 Task: Search one way flight ticket for 5 adults, 2 children, 1 infant in seat and 1 infant on lap in economy from San Angelo: San Angelo Regional Airport (mathis Field) to Jackson: Jackson Hole Airport on 5-2-2023. Choice of flights is Delta. Number of bags: 2 checked bags. Price is upto 107000. Outbound departure time preference is 15:45.
Action: Mouse moved to (367, 152)
Screenshot: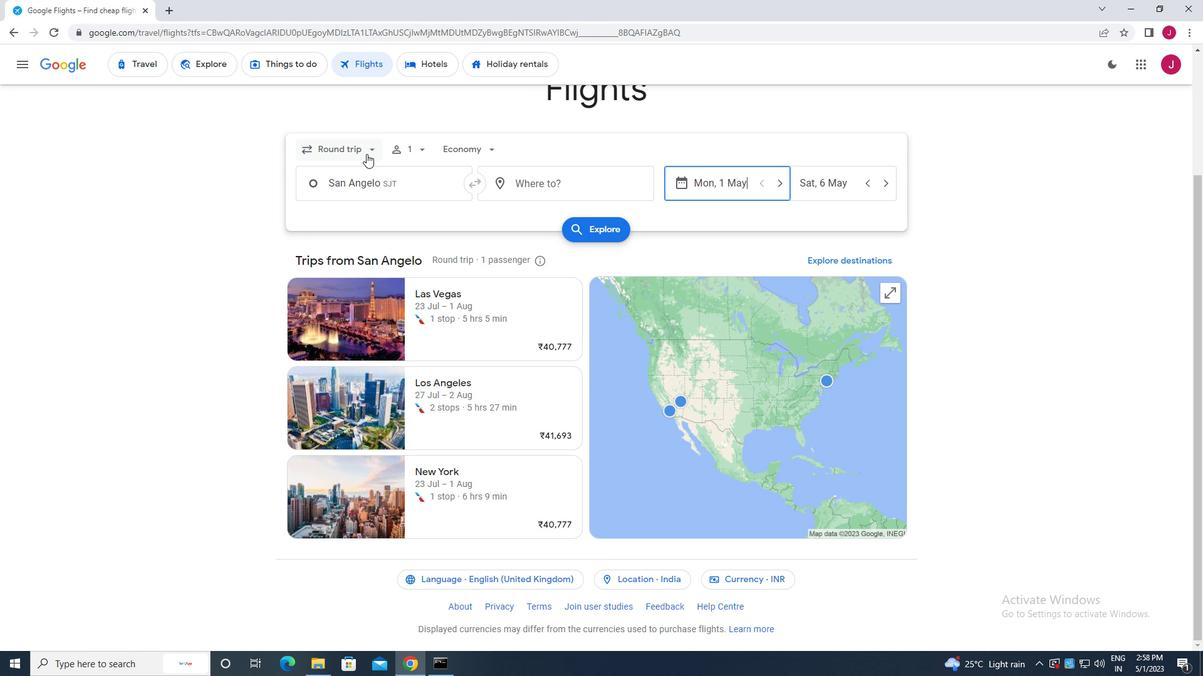 
Action: Mouse pressed left at (367, 152)
Screenshot: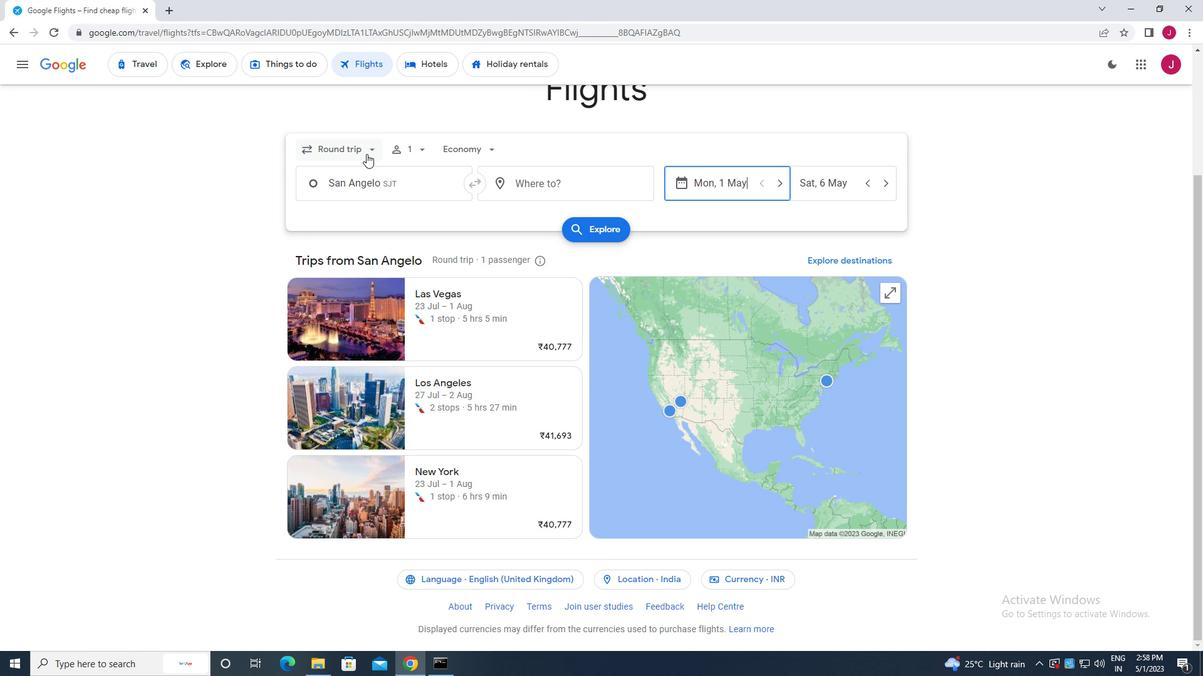 
Action: Mouse moved to (365, 206)
Screenshot: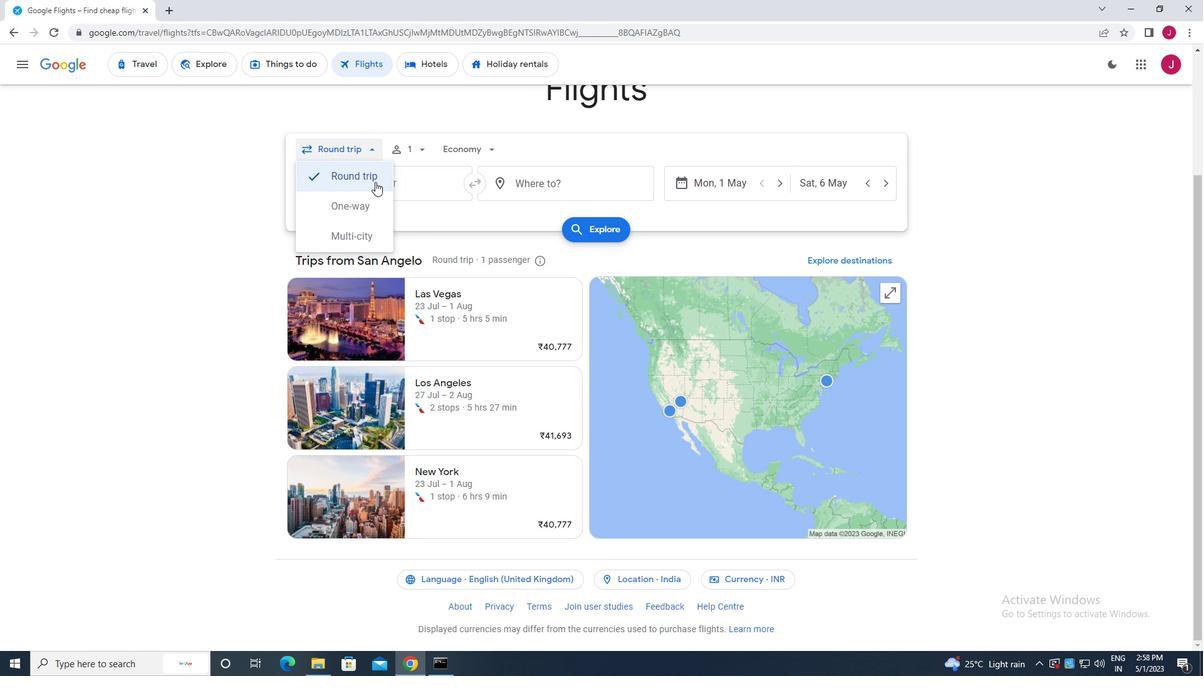 
Action: Mouse pressed left at (365, 206)
Screenshot: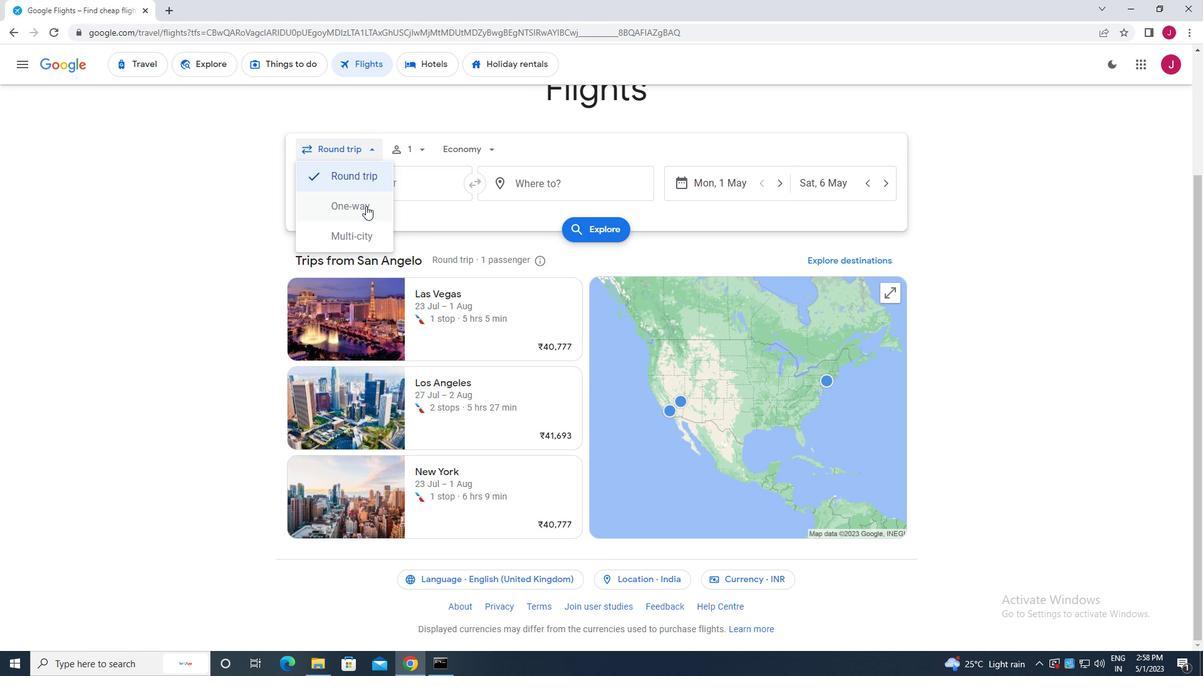 
Action: Mouse moved to (412, 149)
Screenshot: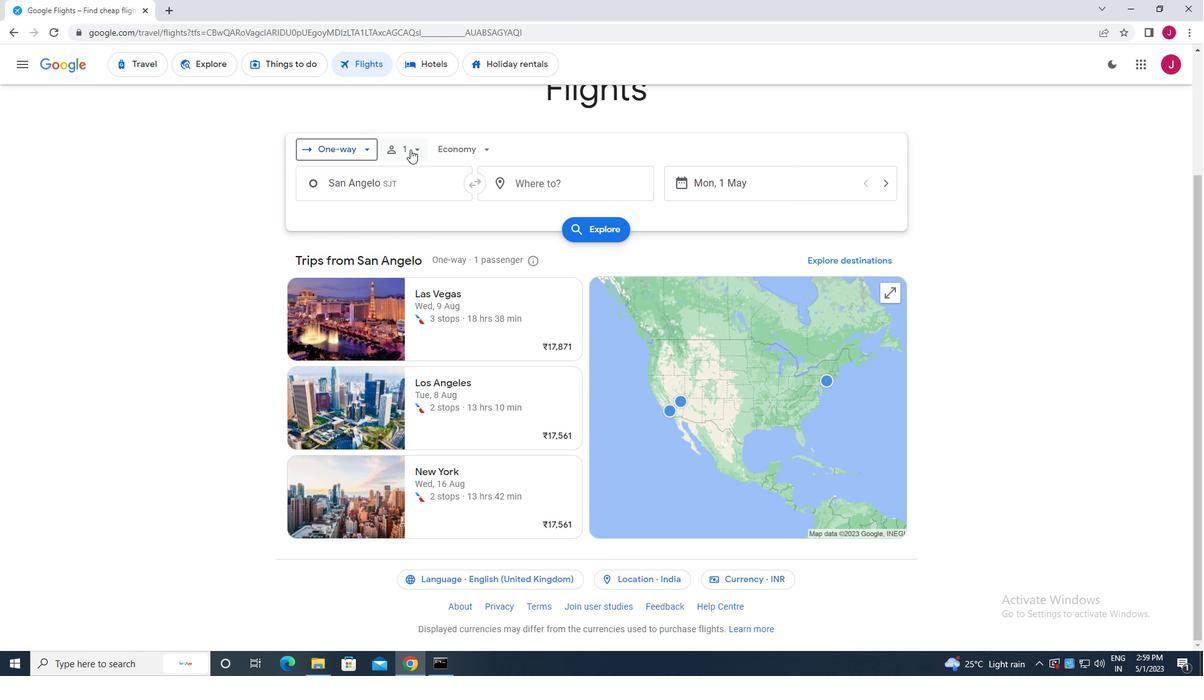 
Action: Mouse pressed left at (412, 149)
Screenshot: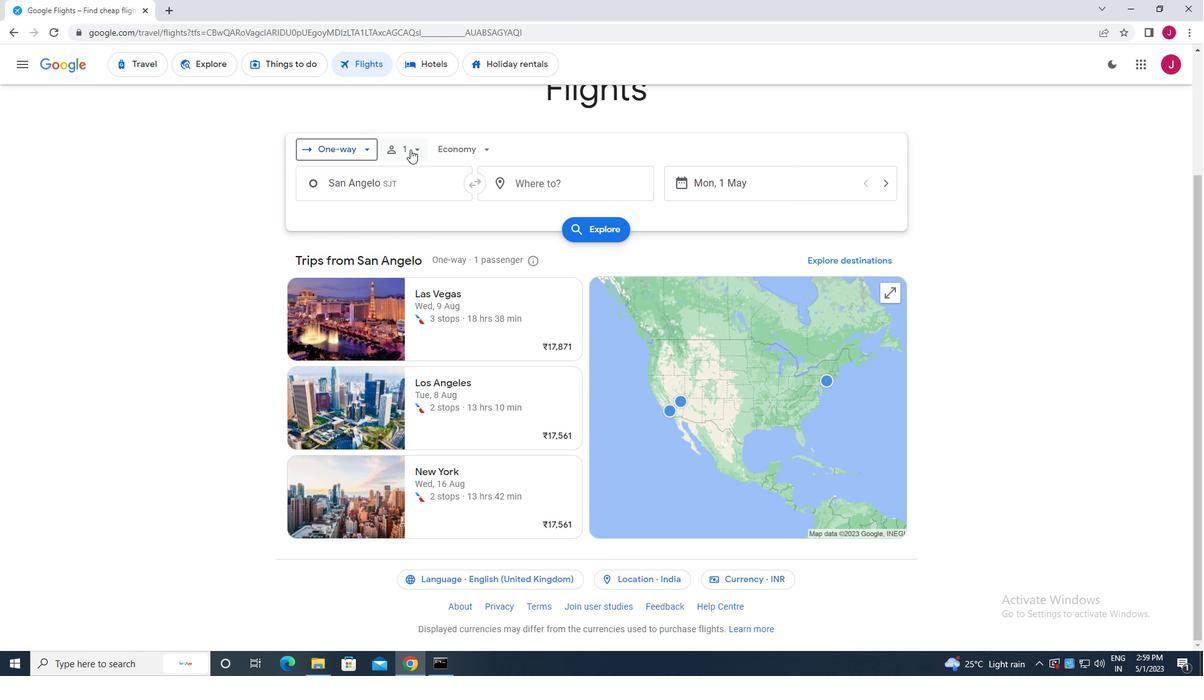 
Action: Mouse moved to (511, 176)
Screenshot: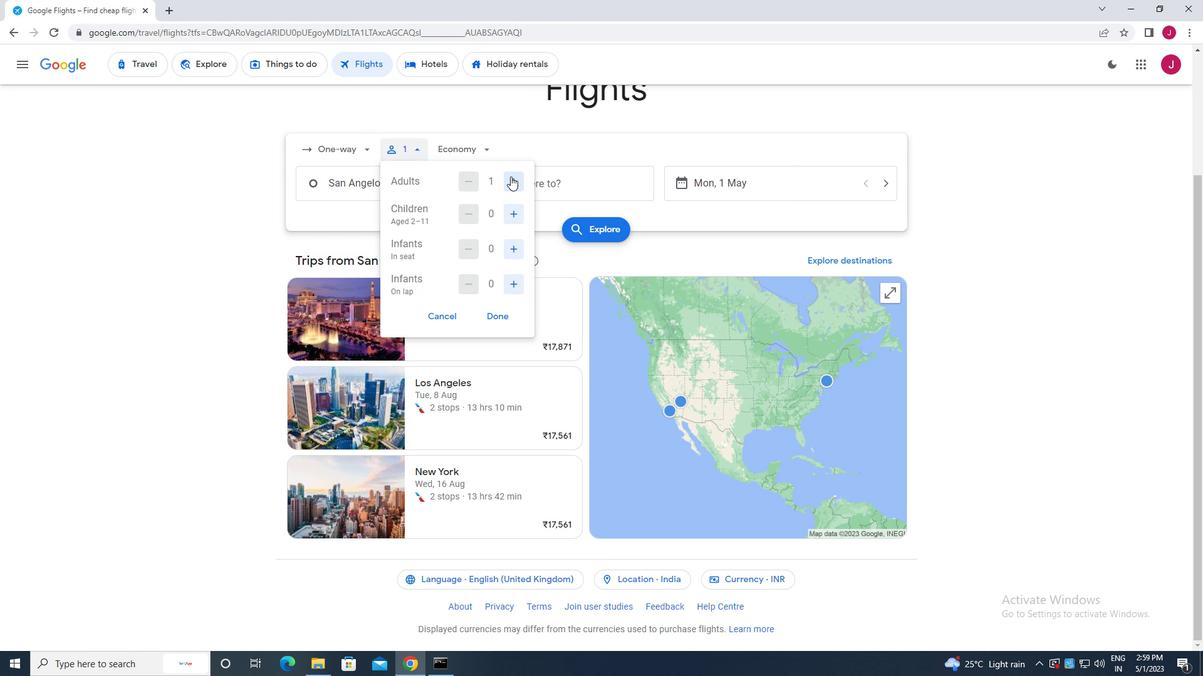 
Action: Mouse pressed left at (511, 176)
Screenshot: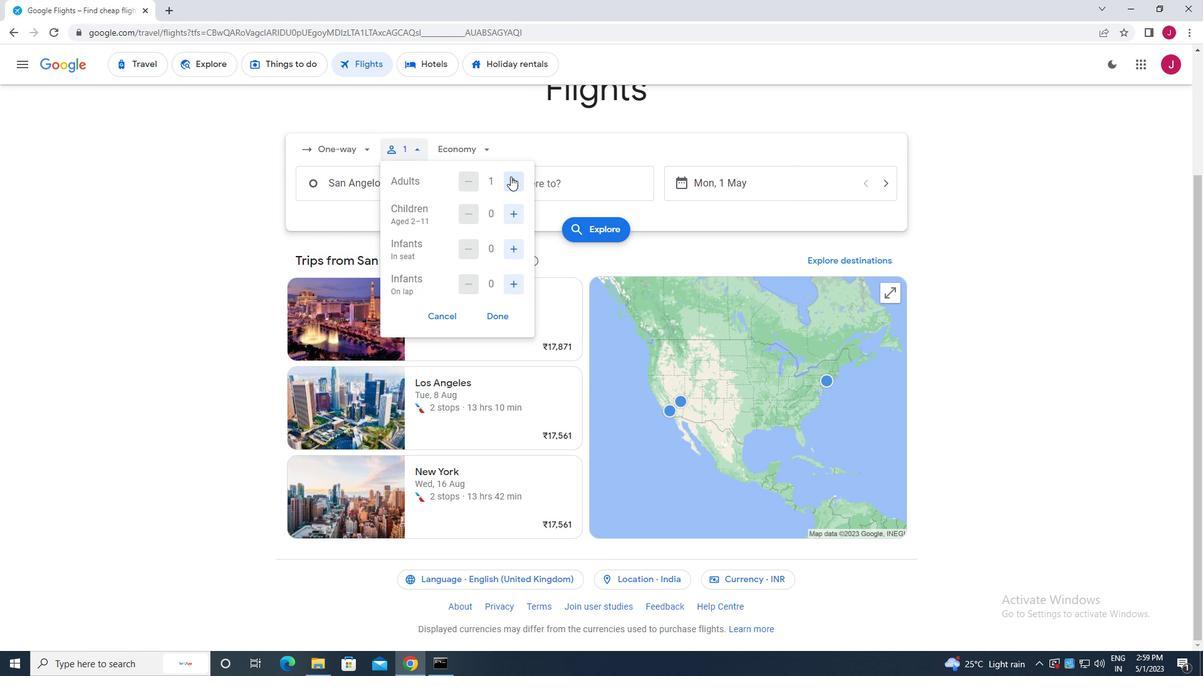 
Action: Mouse pressed left at (511, 176)
Screenshot: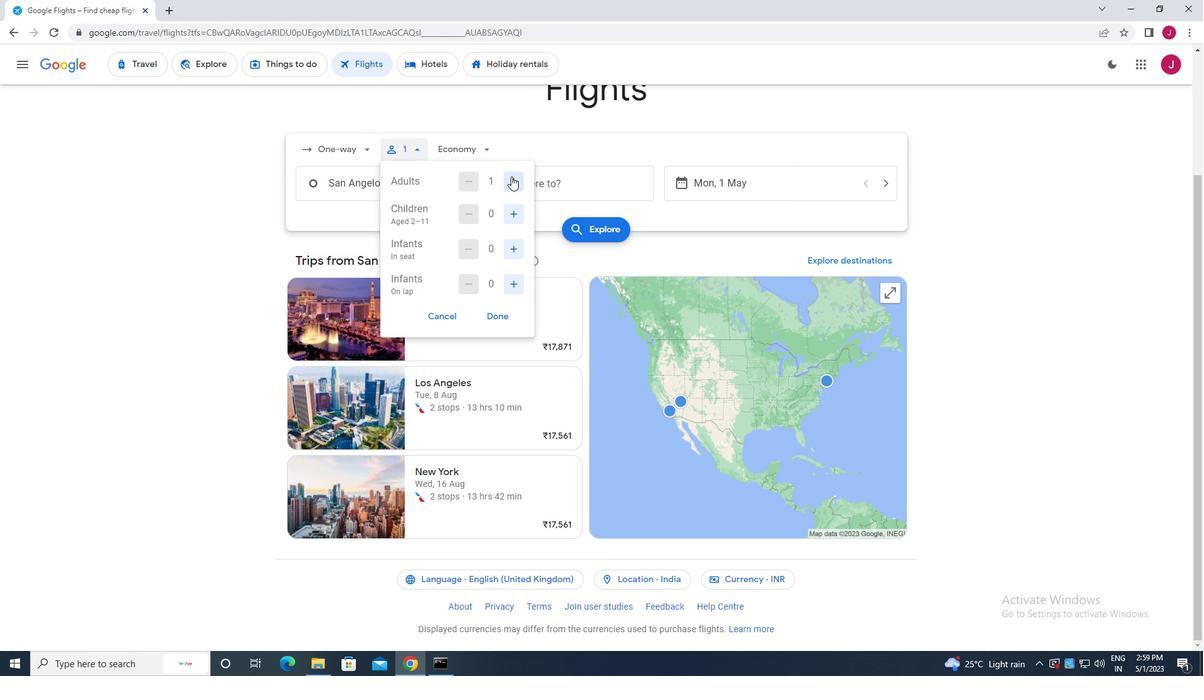 
Action: Mouse pressed left at (511, 176)
Screenshot: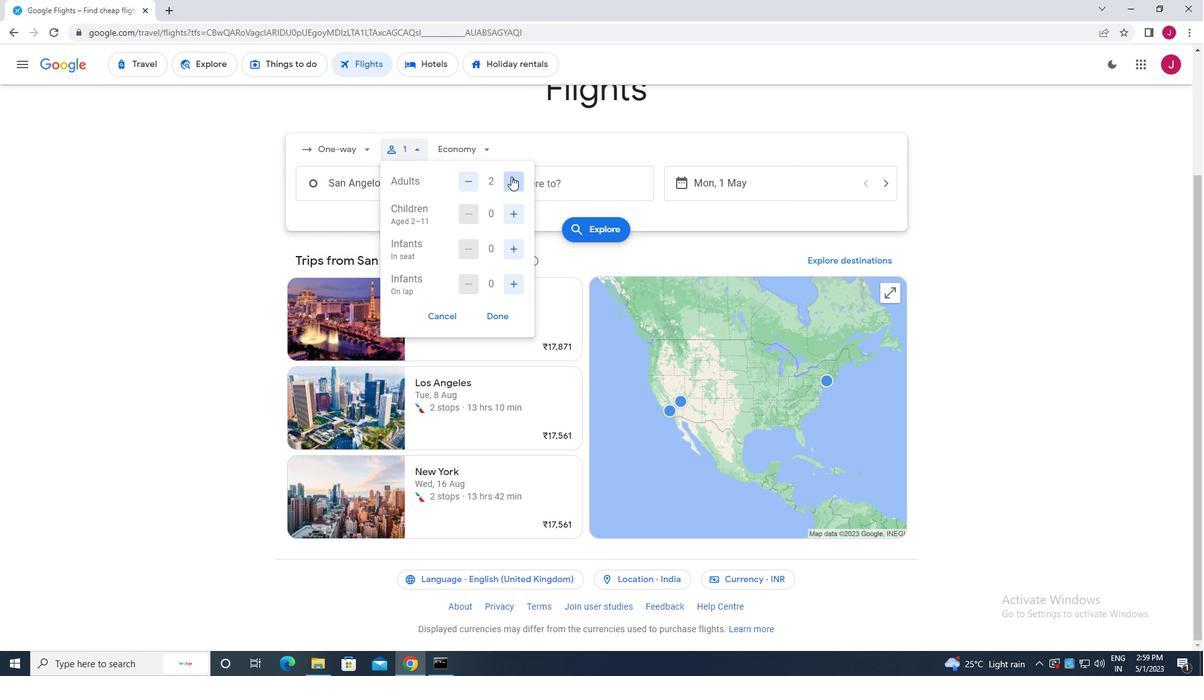 
Action: Mouse pressed left at (511, 176)
Screenshot: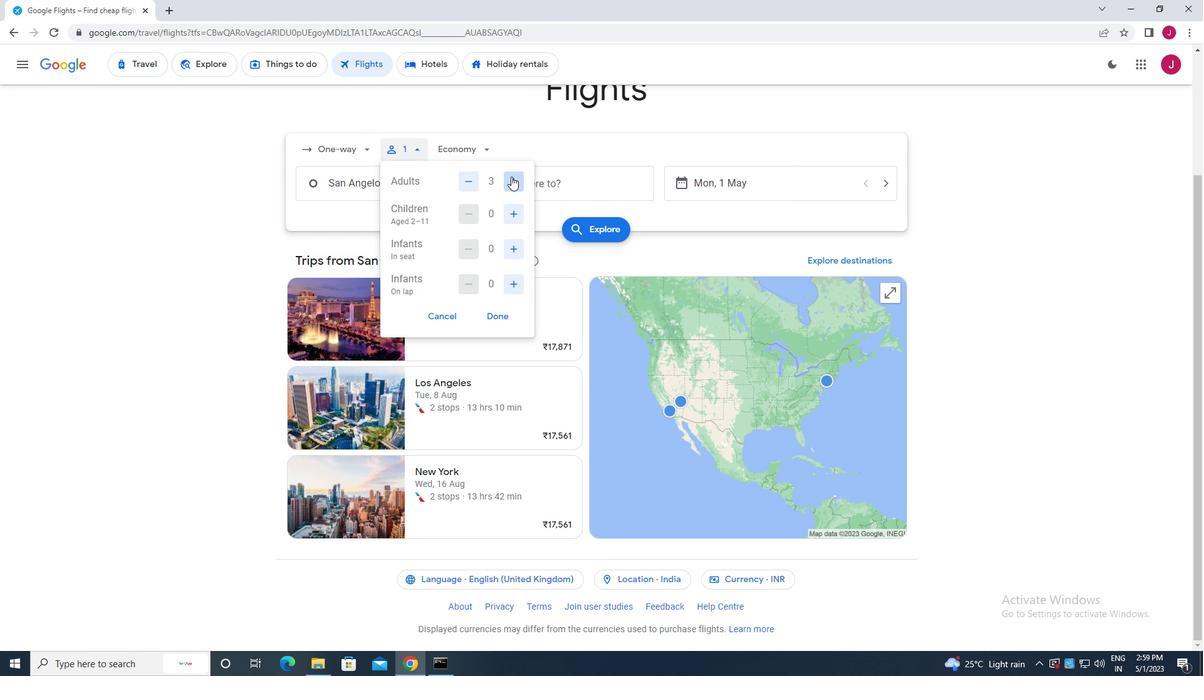 
Action: Mouse moved to (513, 213)
Screenshot: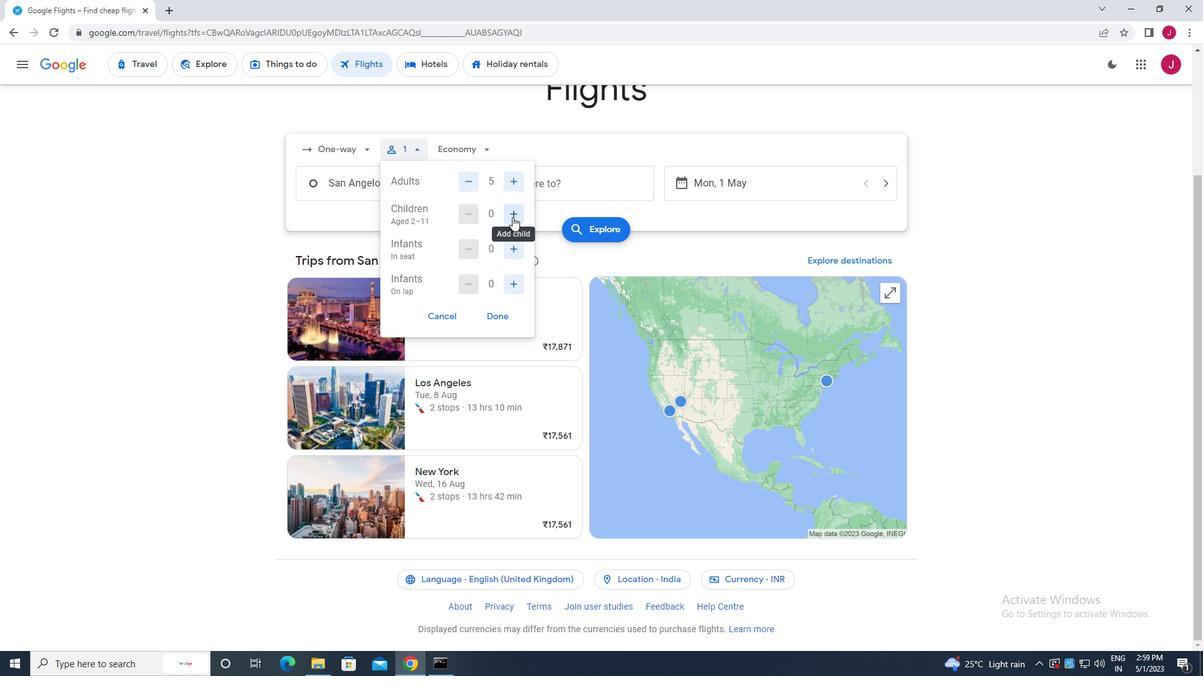 
Action: Mouse pressed left at (513, 213)
Screenshot: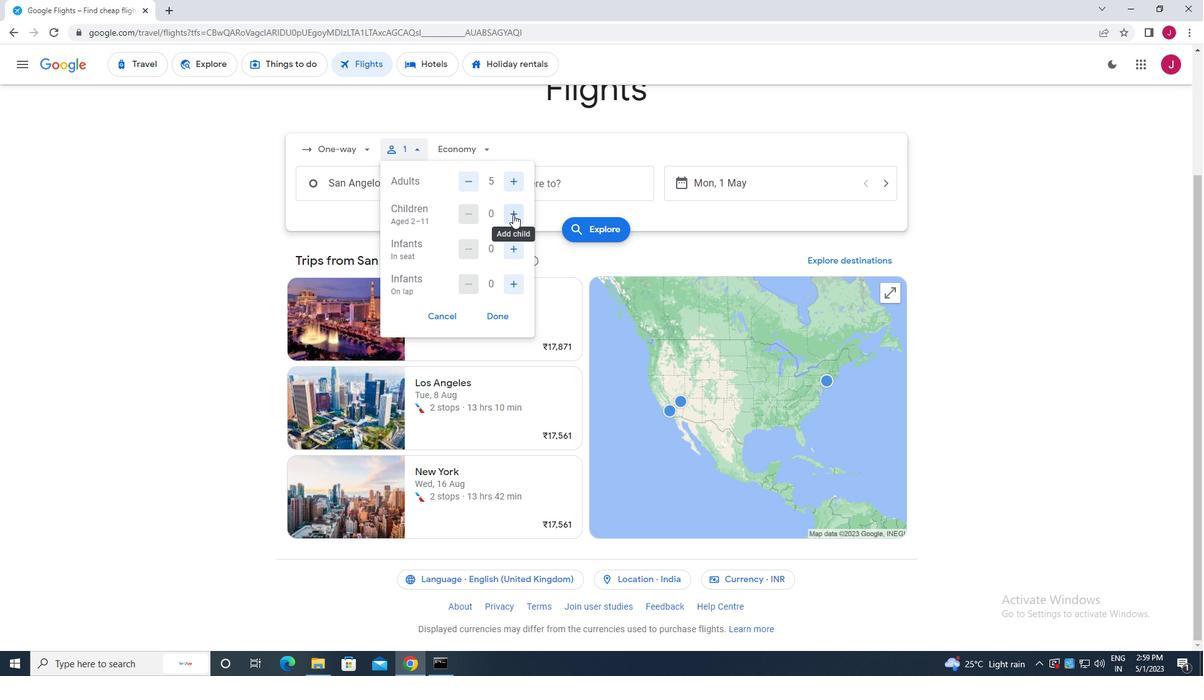 
Action: Mouse pressed left at (513, 213)
Screenshot: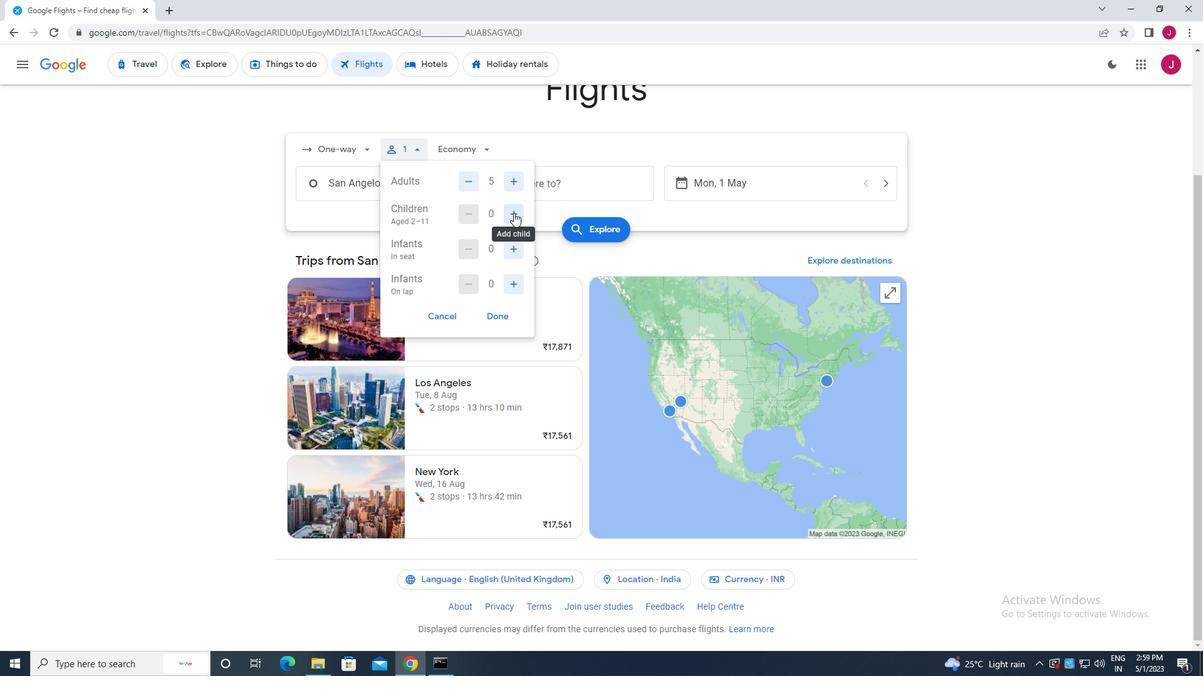 
Action: Mouse moved to (517, 249)
Screenshot: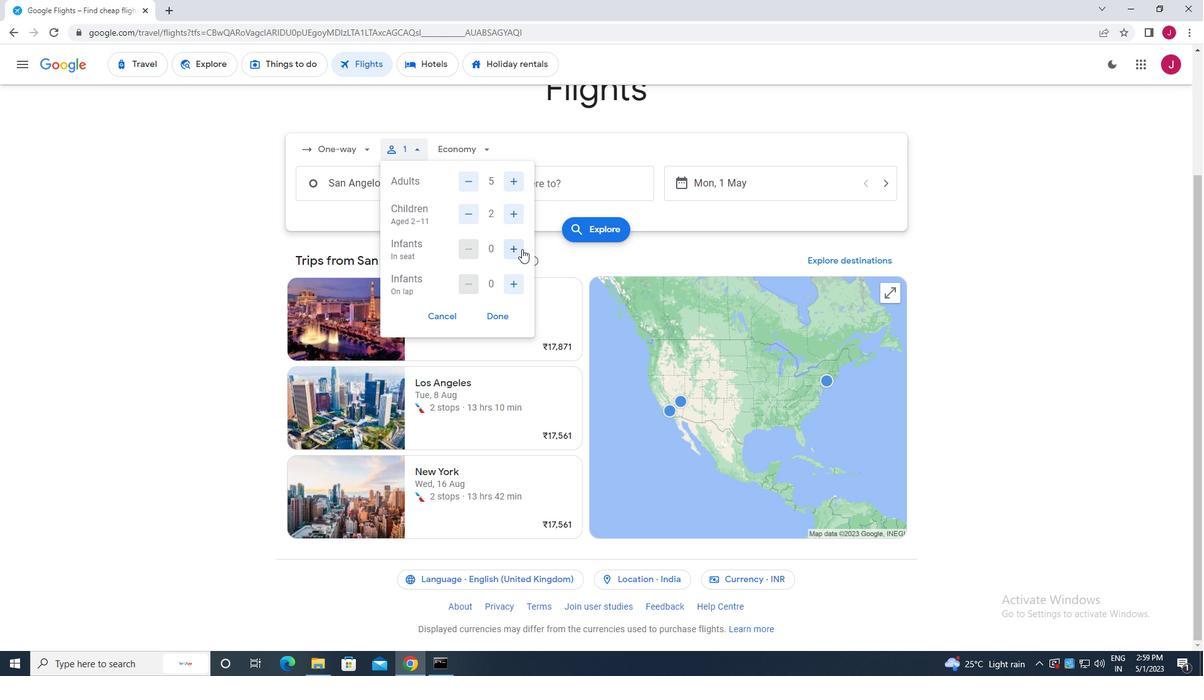 
Action: Mouse pressed left at (517, 249)
Screenshot: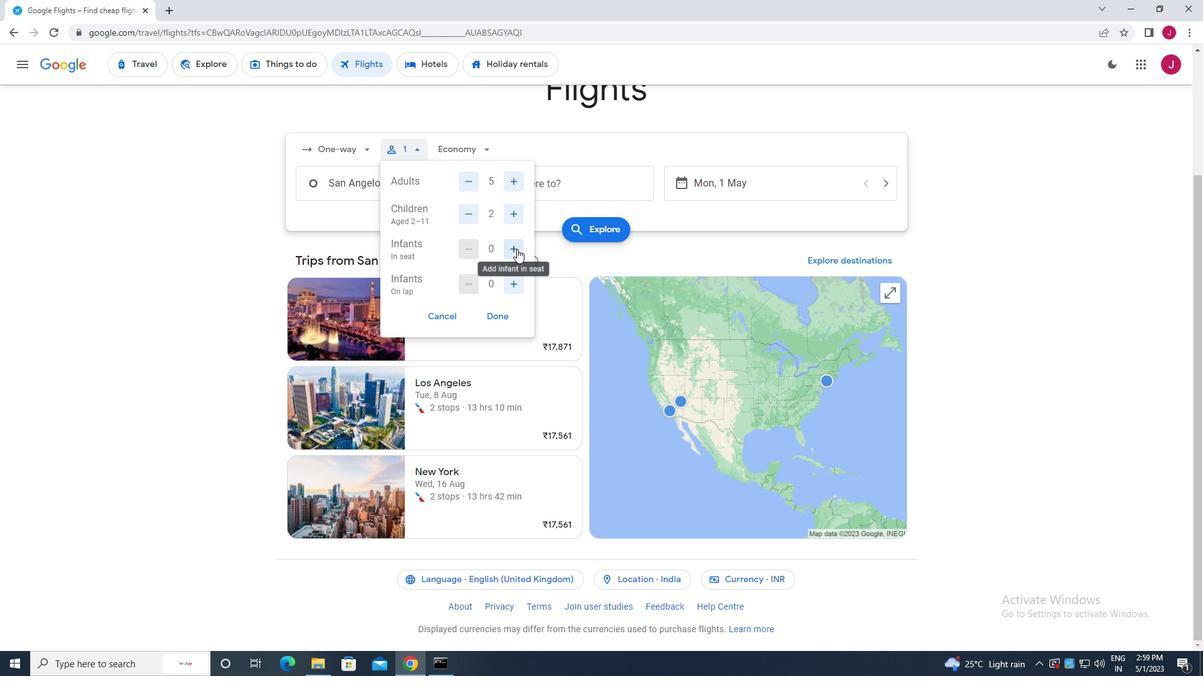 
Action: Mouse moved to (515, 284)
Screenshot: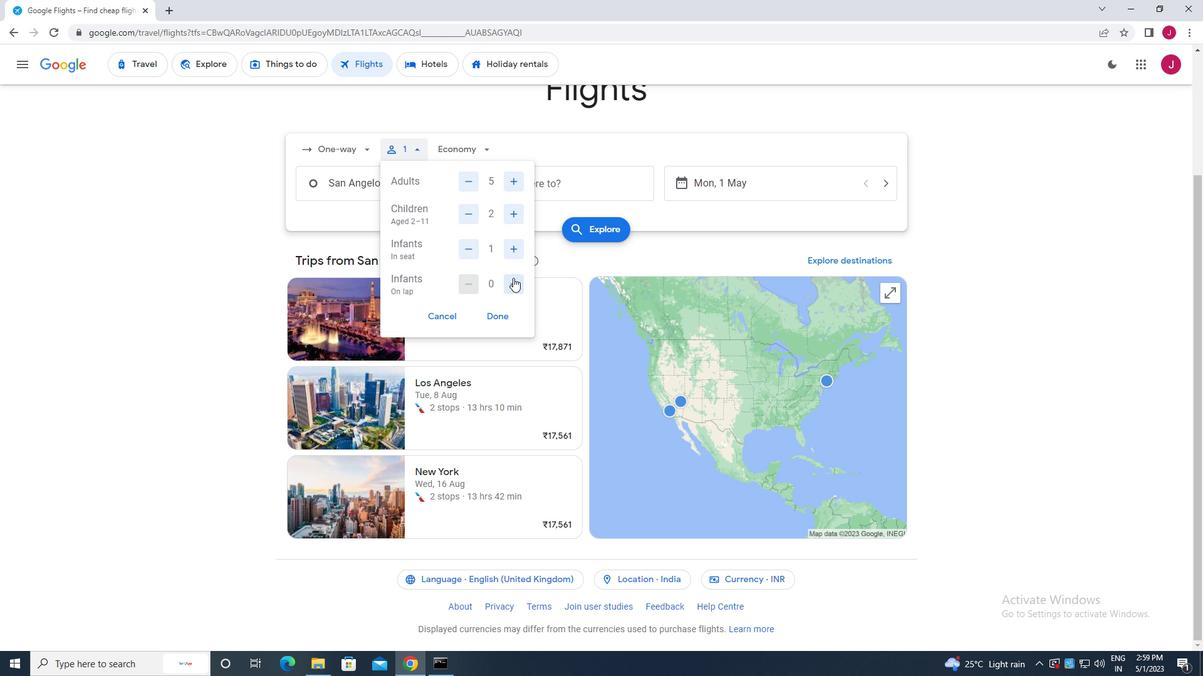 
Action: Mouse pressed left at (515, 284)
Screenshot: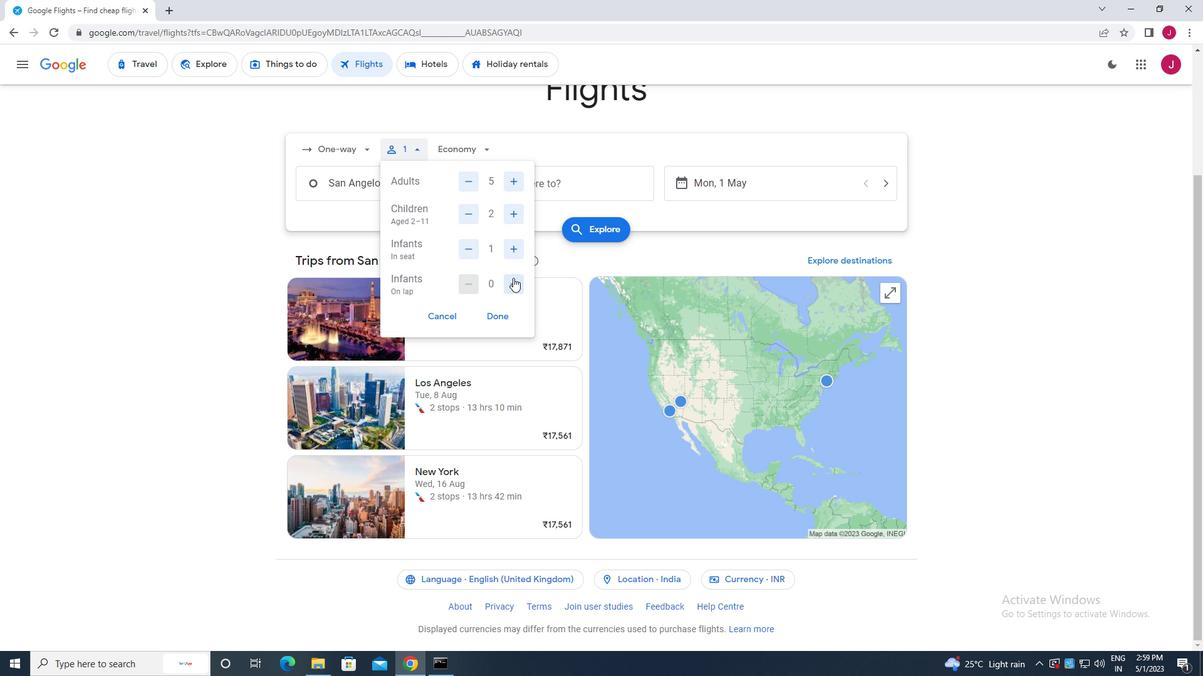 
Action: Mouse moved to (498, 312)
Screenshot: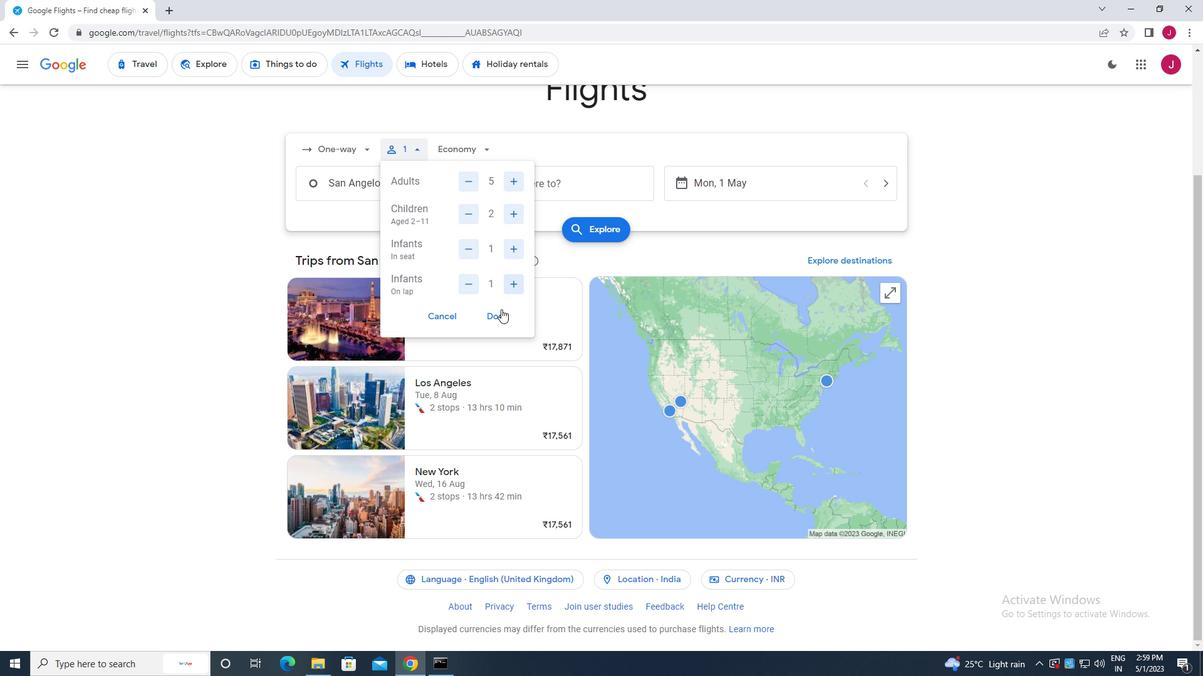 
Action: Mouse pressed left at (498, 312)
Screenshot: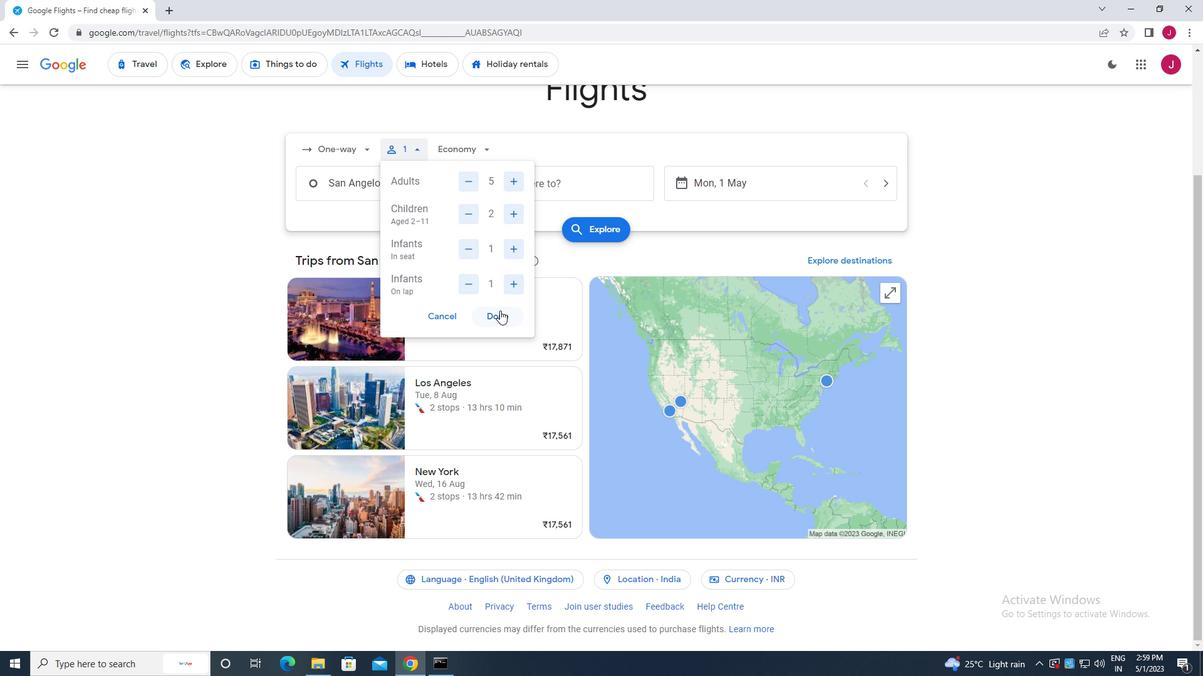 
Action: Mouse moved to (482, 155)
Screenshot: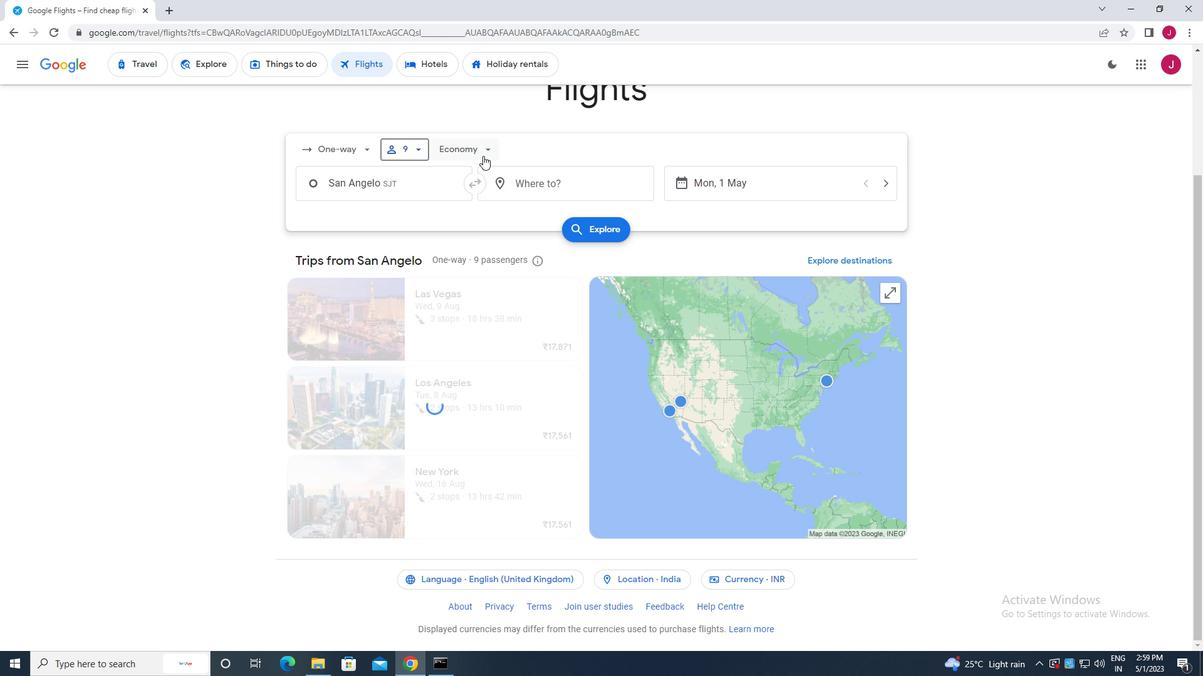 
Action: Mouse pressed left at (482, 155)
Screenshot: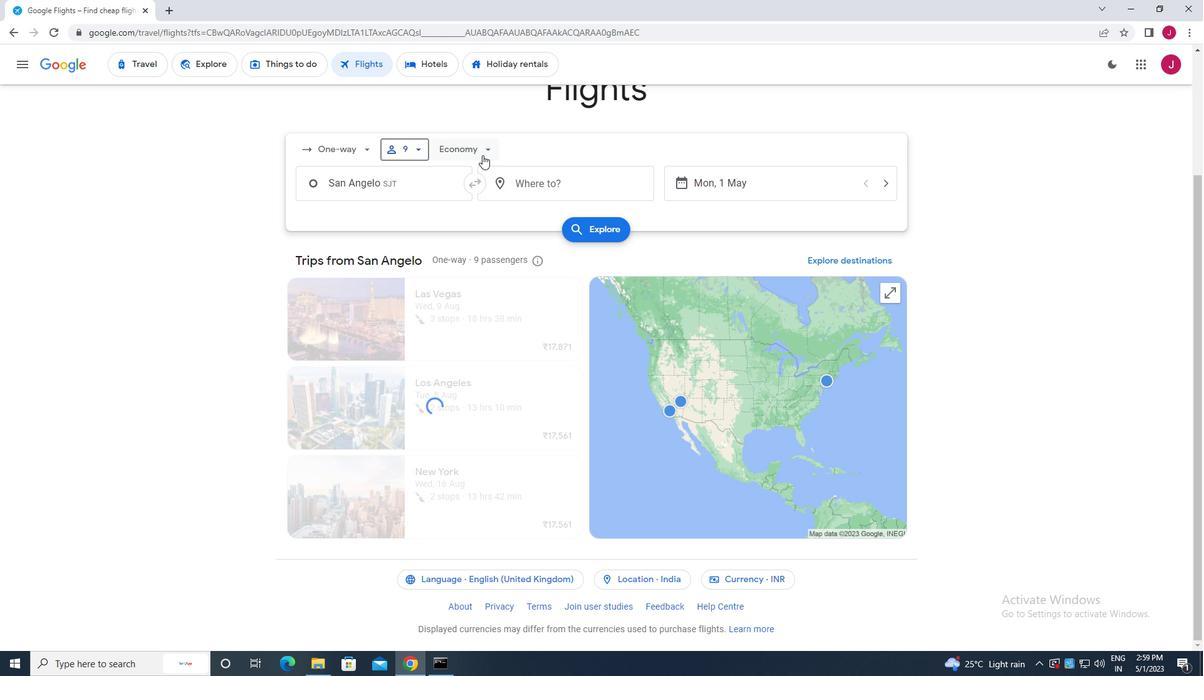 
Action: Mouse moved to (496, 174)
Screenshot: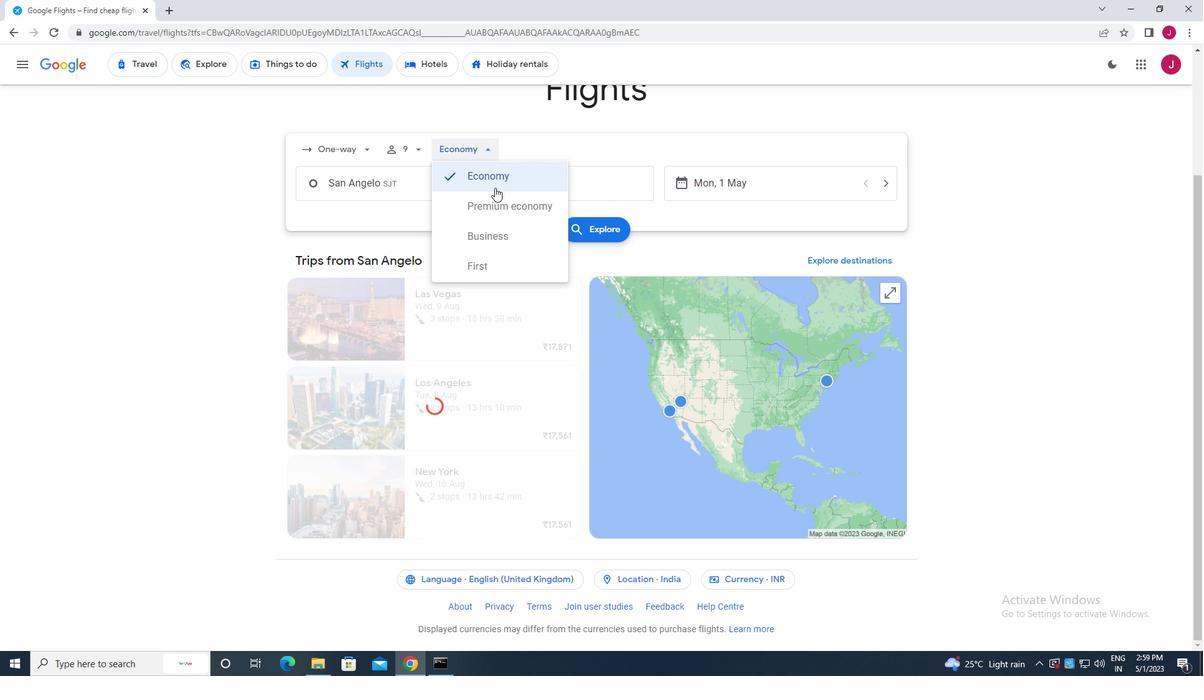
Action: Mouse pressed left at (496, 174)
Screenshot: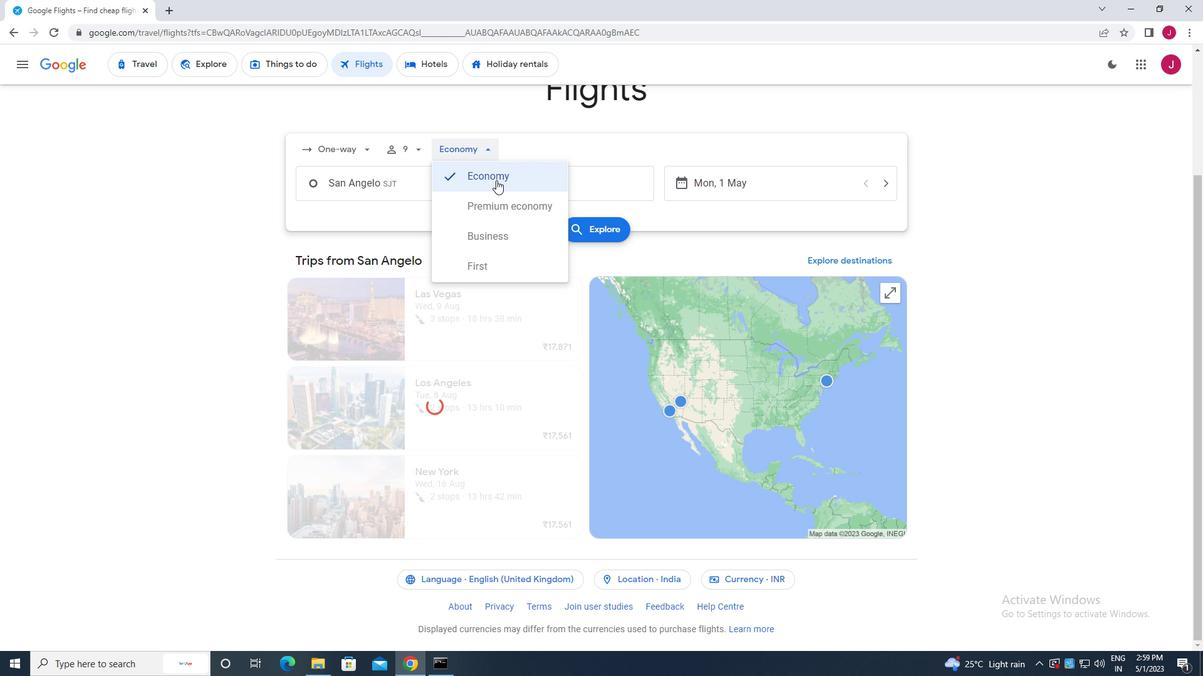 
Action: Mouse moved to (413, 181)
Screenshot: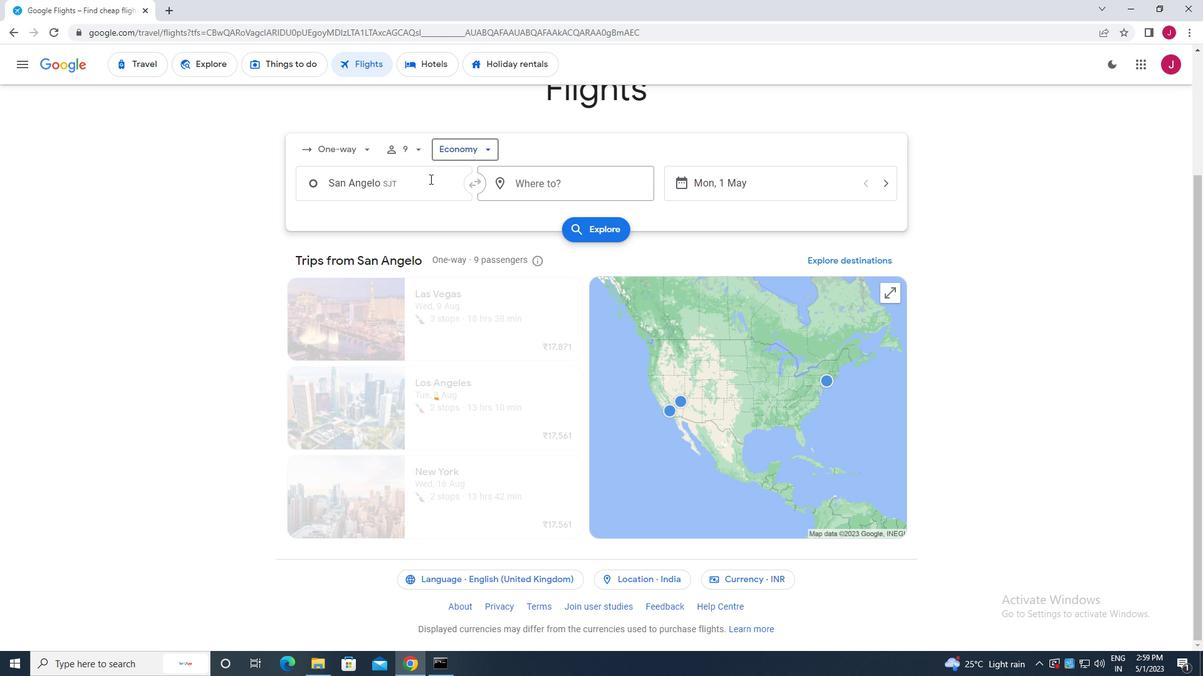 
Action: Mouse pressed left at (413, 181)
Screenshot: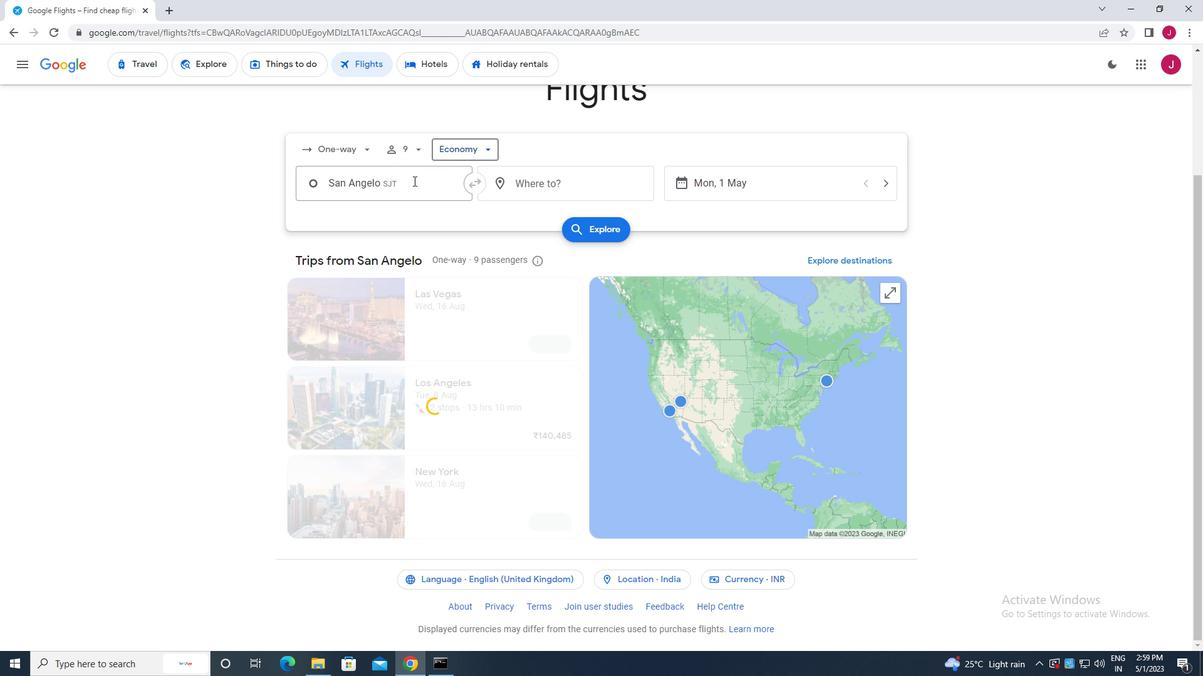 
Action: Key pressed san<Key.space>angelo
Screenshot: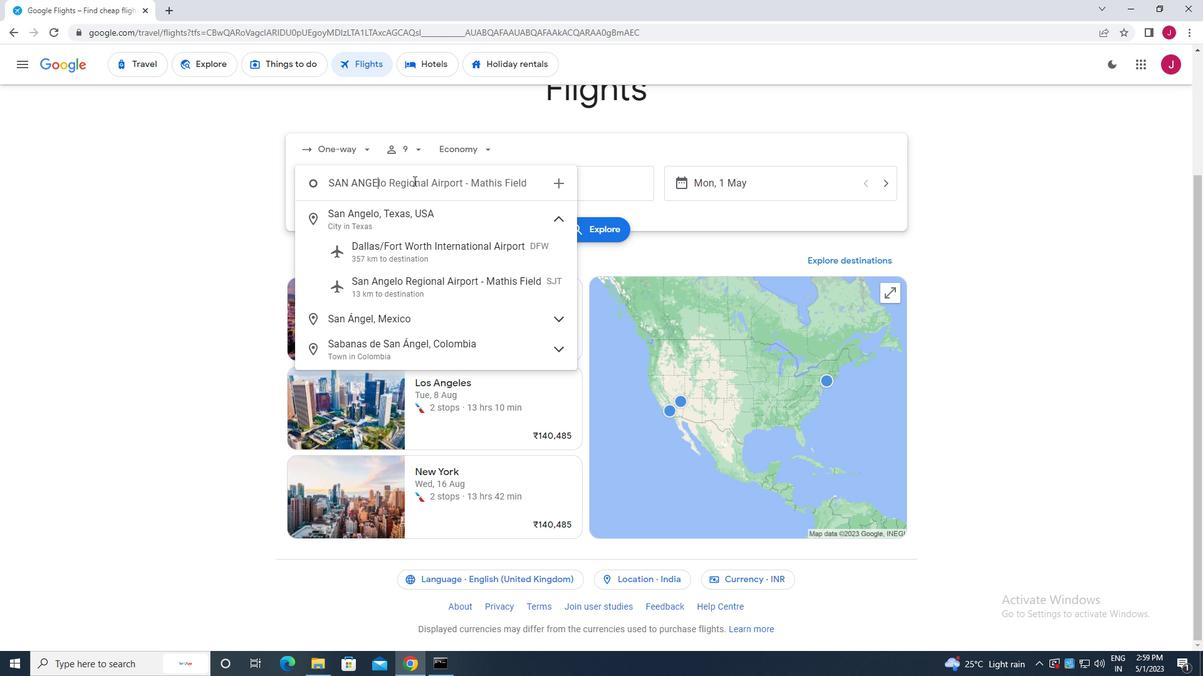 
Action: Mouse moved to (448, 276)
Screenshot: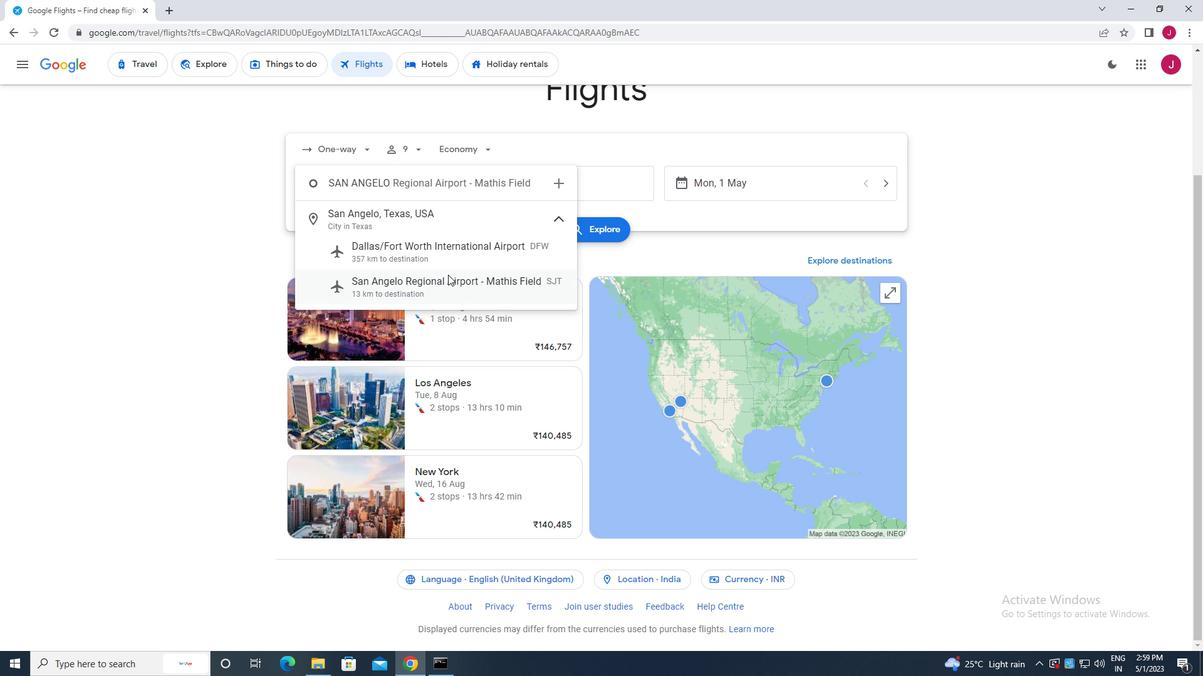 
Action: Mouse pressed left at (448, 276)
Screenshot: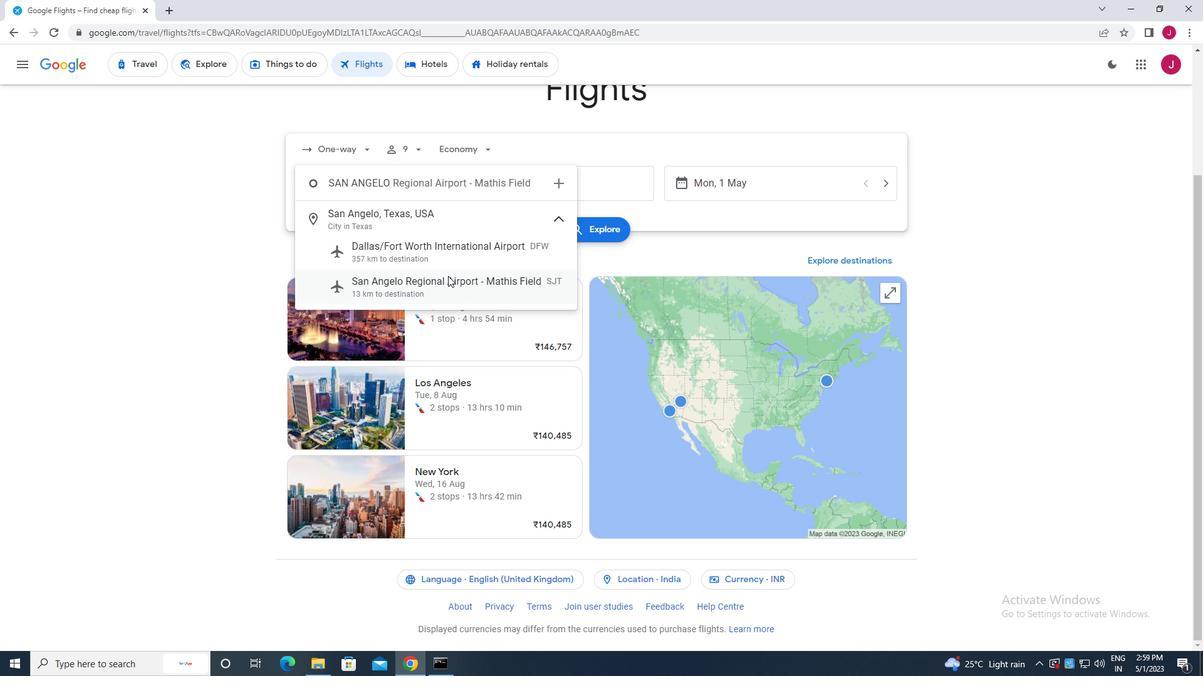 
Action: Mouse moved to (589, 190)
Screenshot: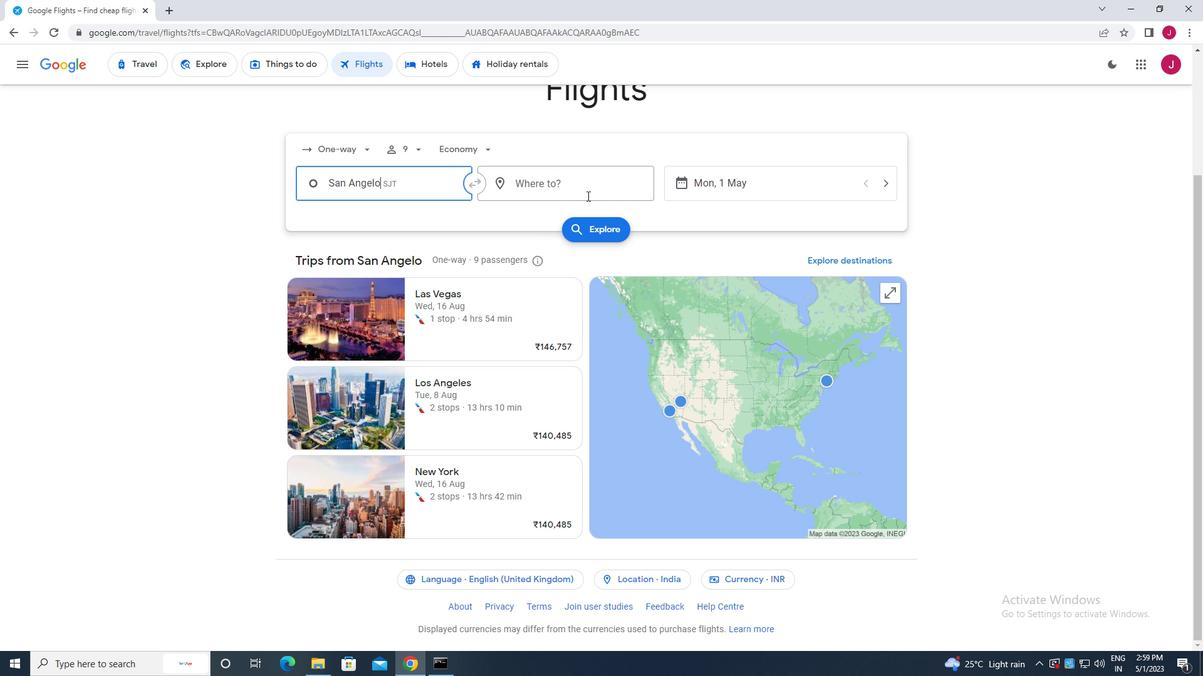 
Action: Mouse pressed left at (589, 190)
Screenshot: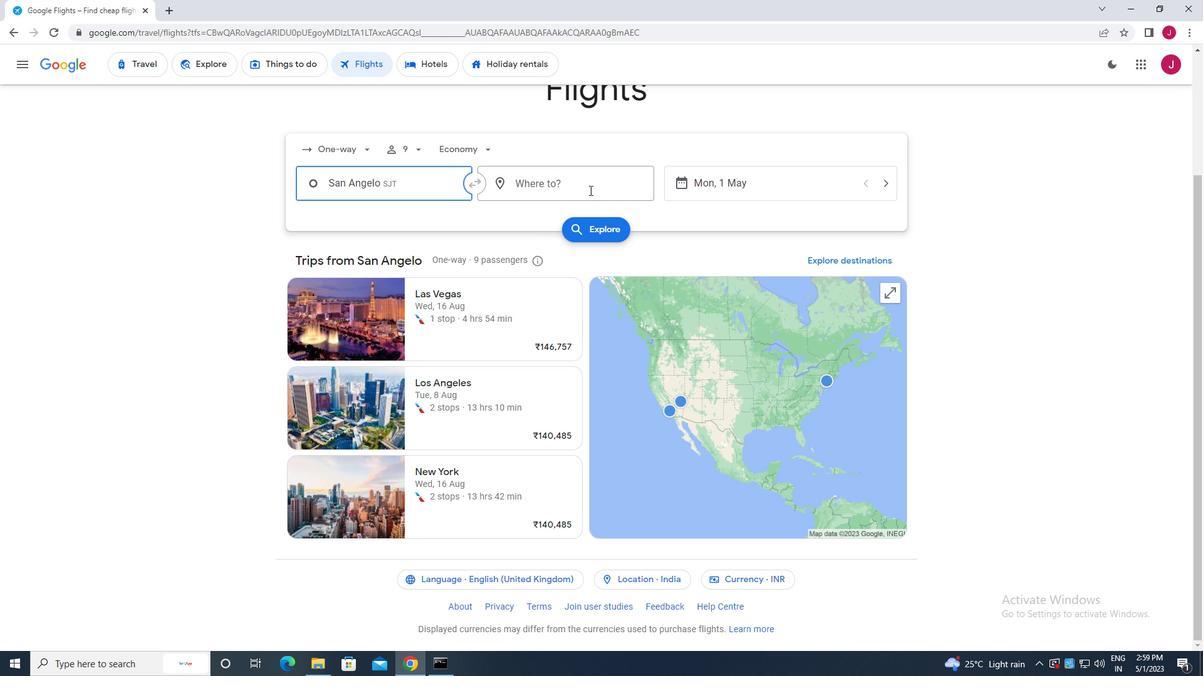 
Action: Mouse moved to (589, 190)
Screenshot: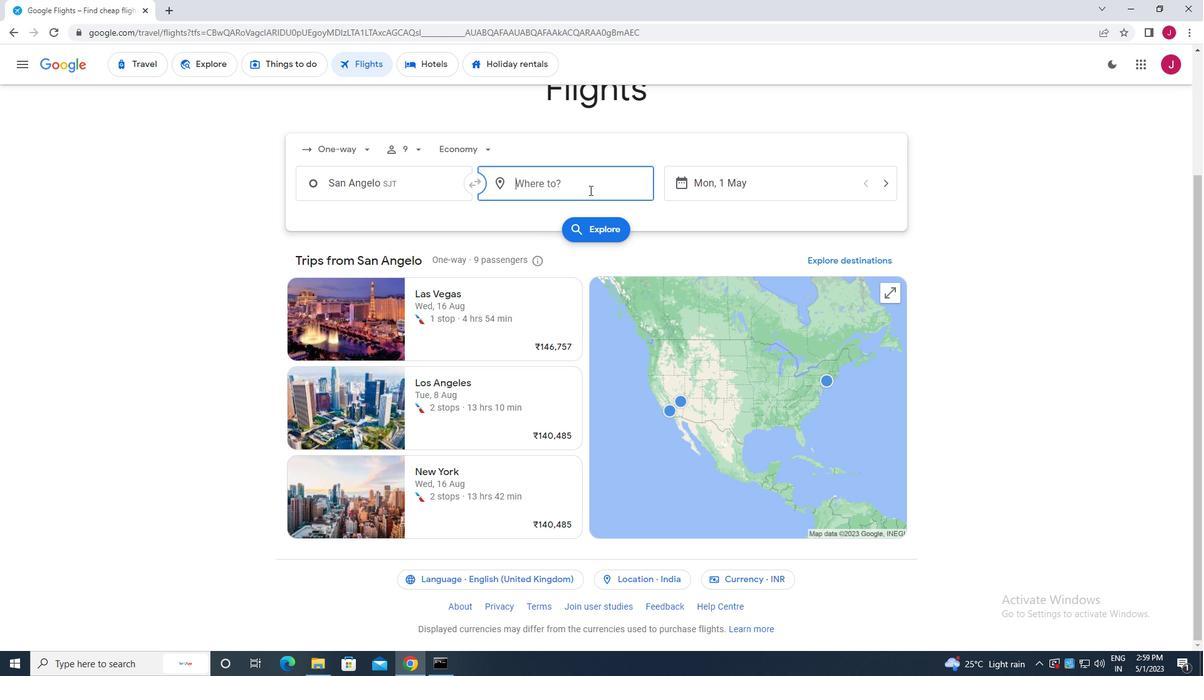 
Action: Key pressed jackson<Key.space>h
Screenshot: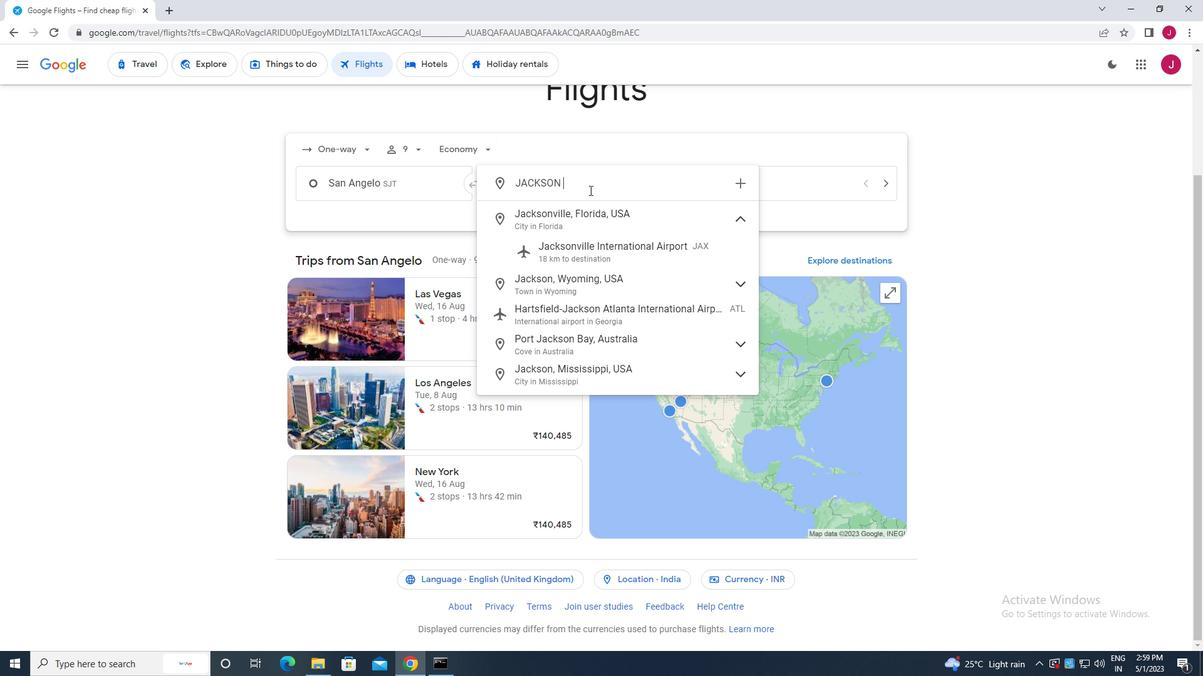 
Action: Mouse moved to (611, 246)
Screenshot: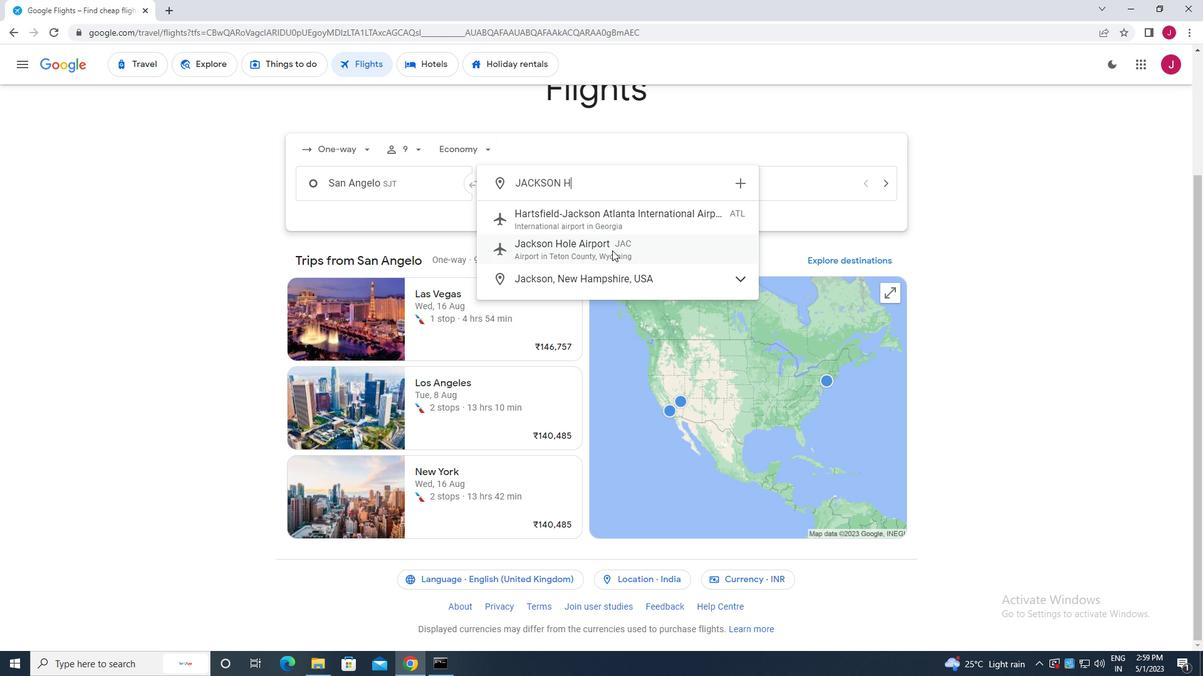 
Action: Mouse pressed left at (611, 246)
Screenshot: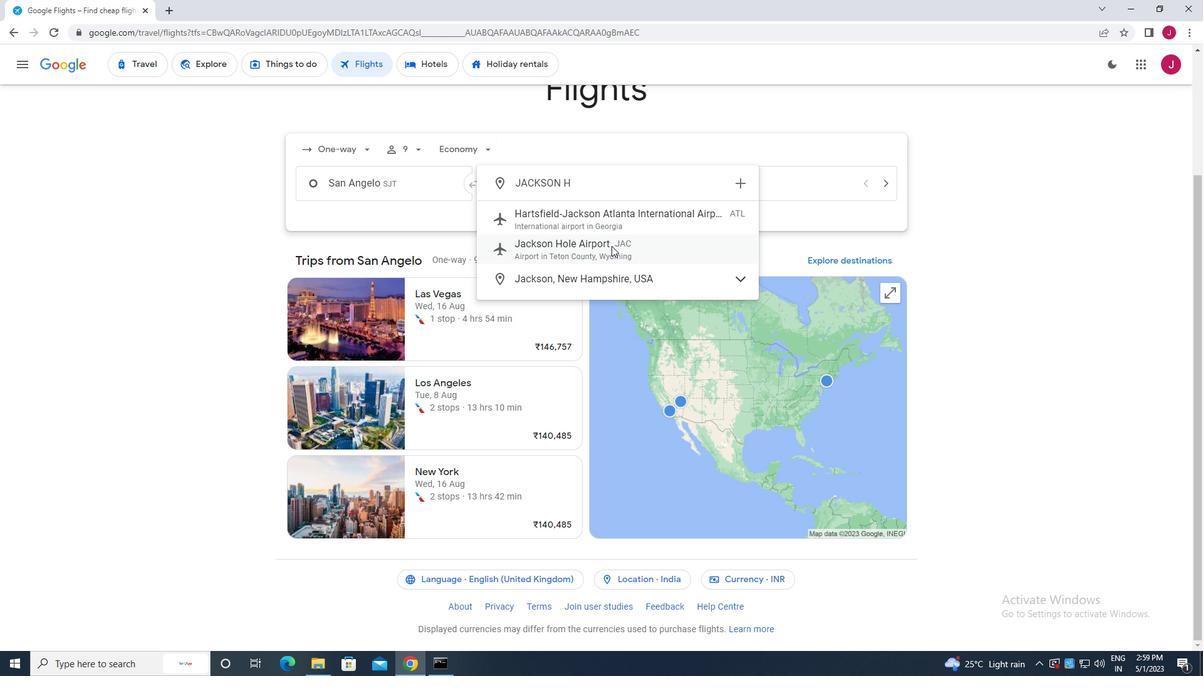 
Action: Mouse moved to (739, 188)
Screenshot: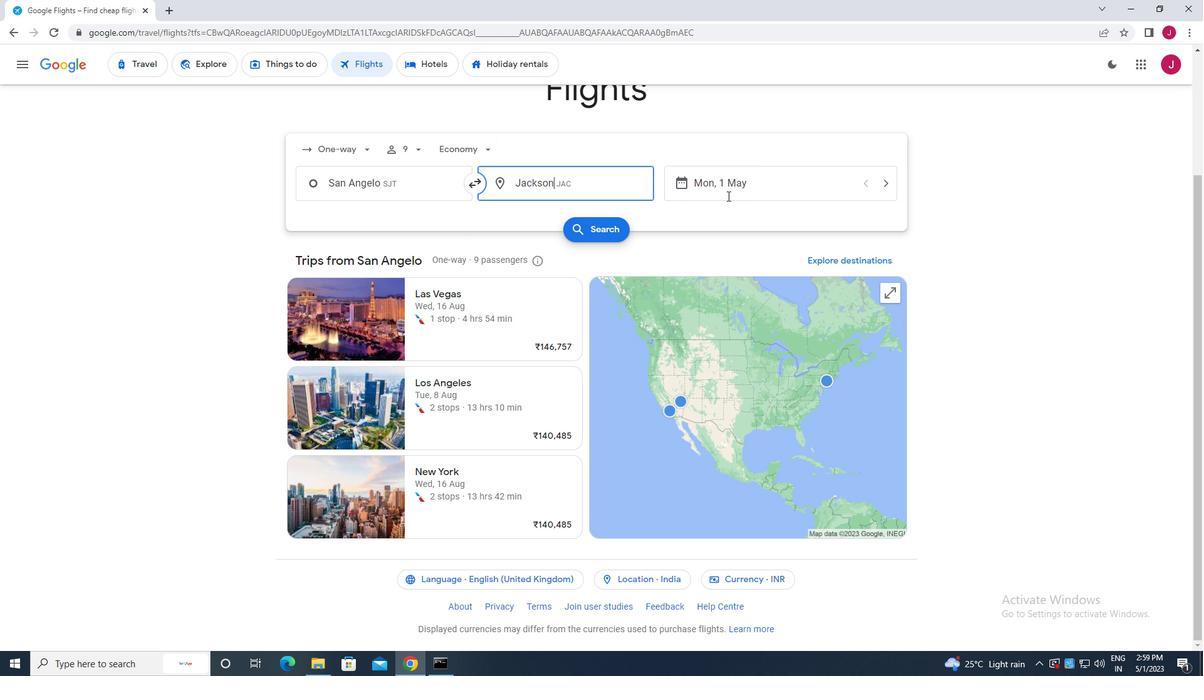 
Action: Mouse pressed left at (739, 188)
Screenshot: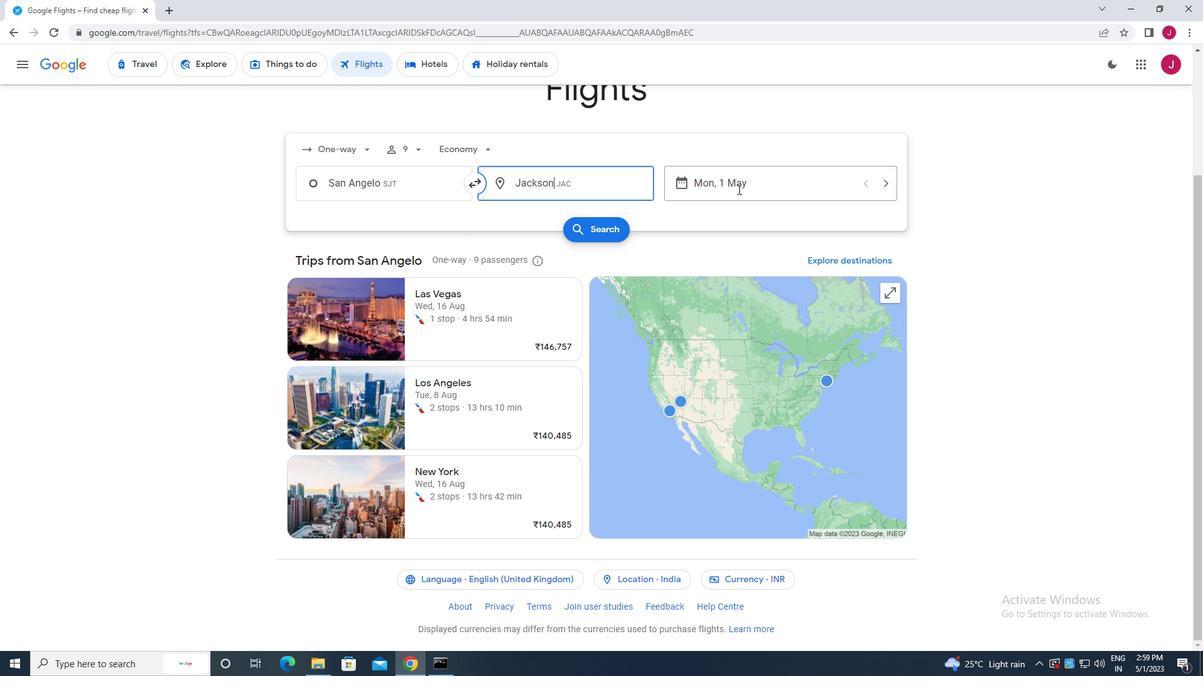 
Action: Mouse moved to (515, 287)
Screenshot: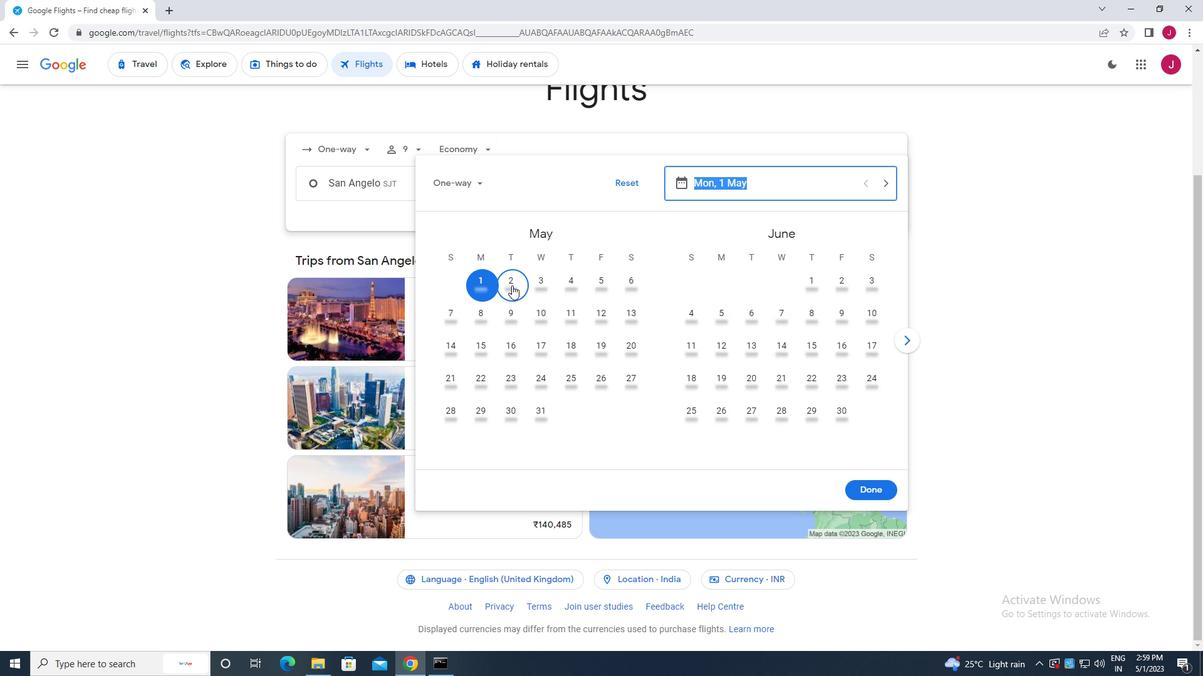 
Action: Mouse pressed left at (515, 287)
Screenshot: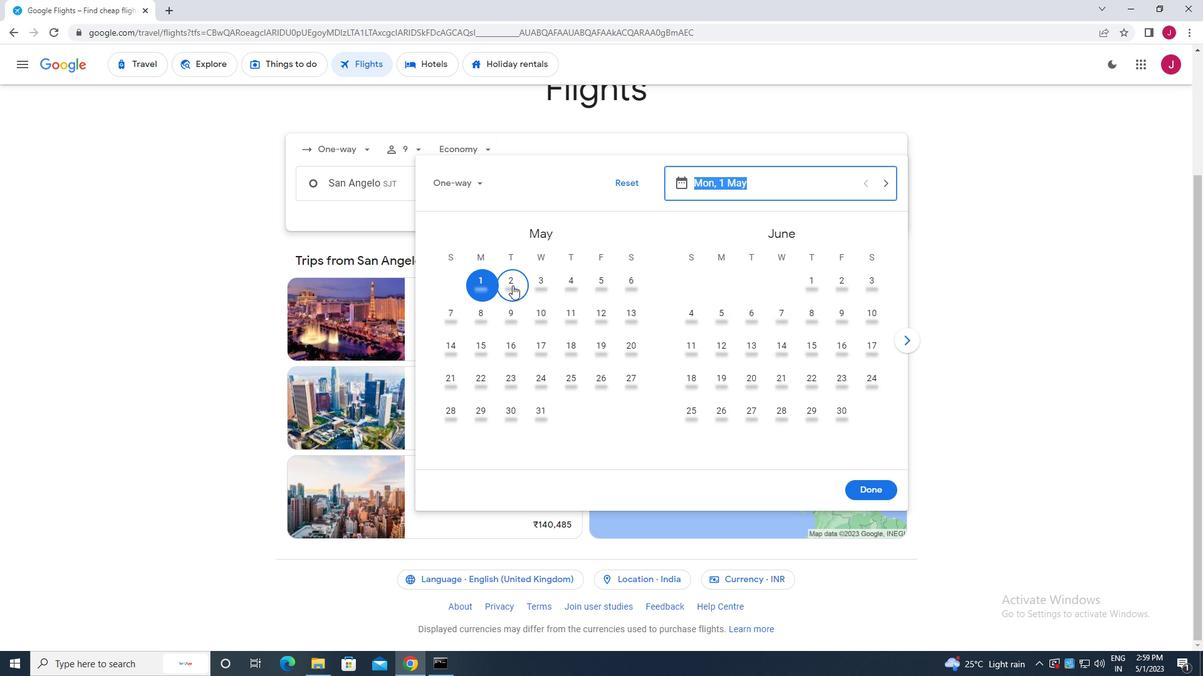 
Action: Mouse moved to (876, 488)
Screenshot: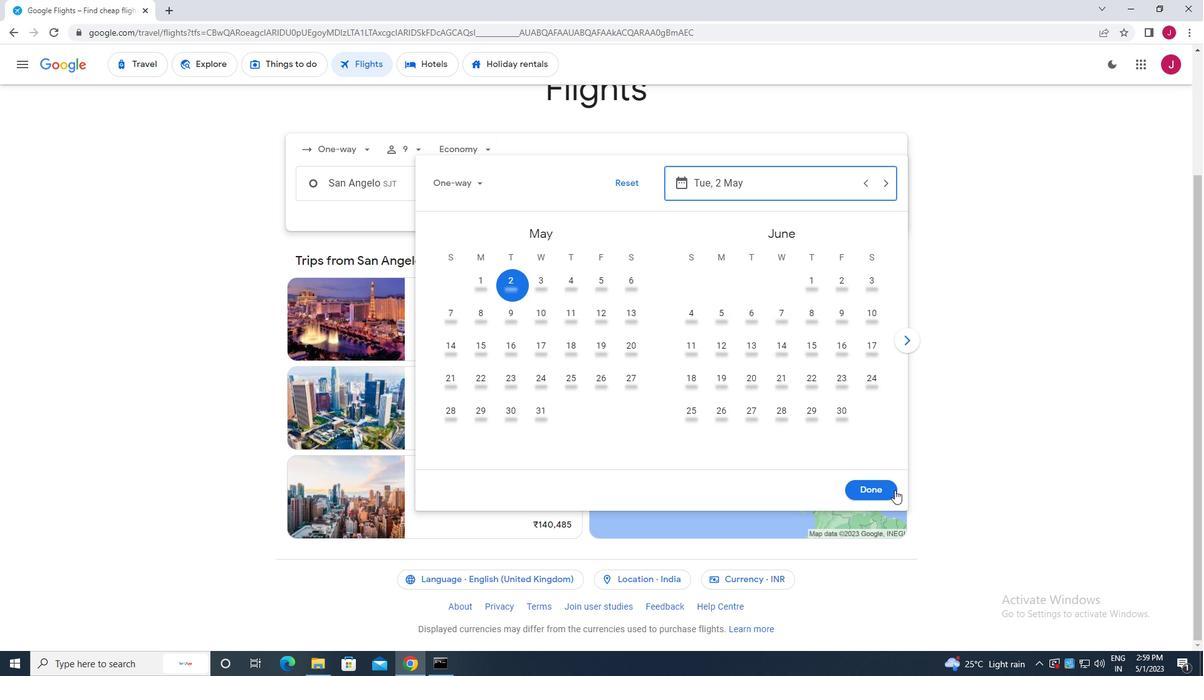 
Action: Mouse pressed left at (876, 488)
Screenshot: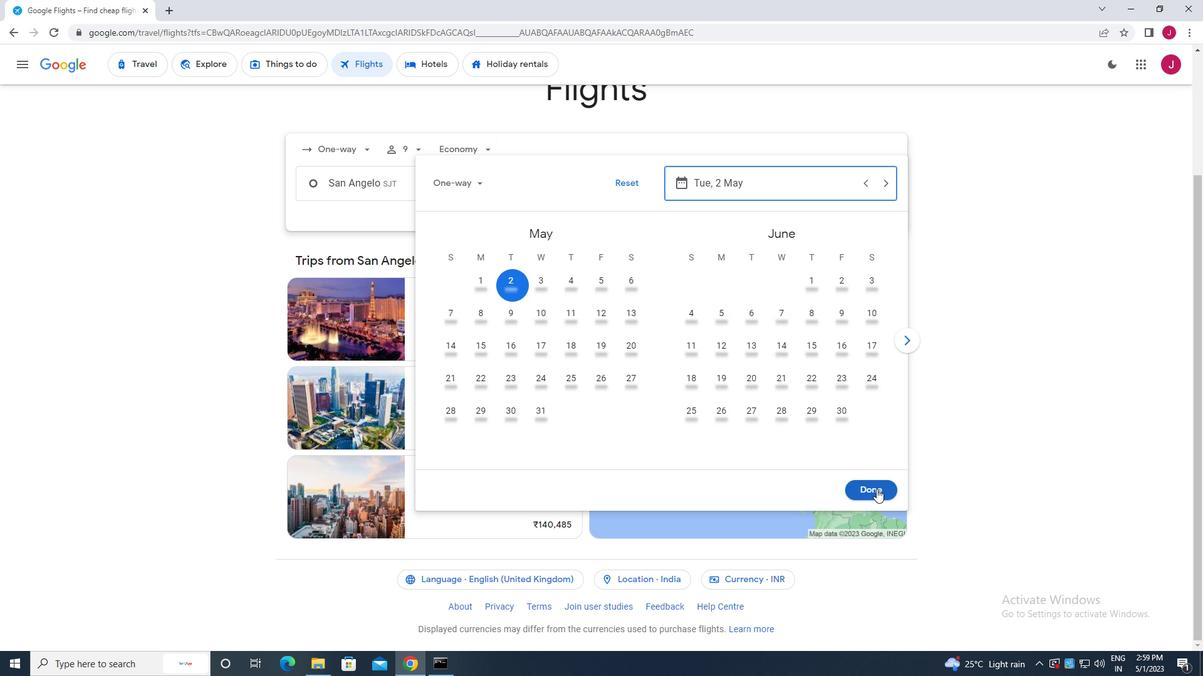 
Action: Mouse moved to (597, 231)
Screenshot: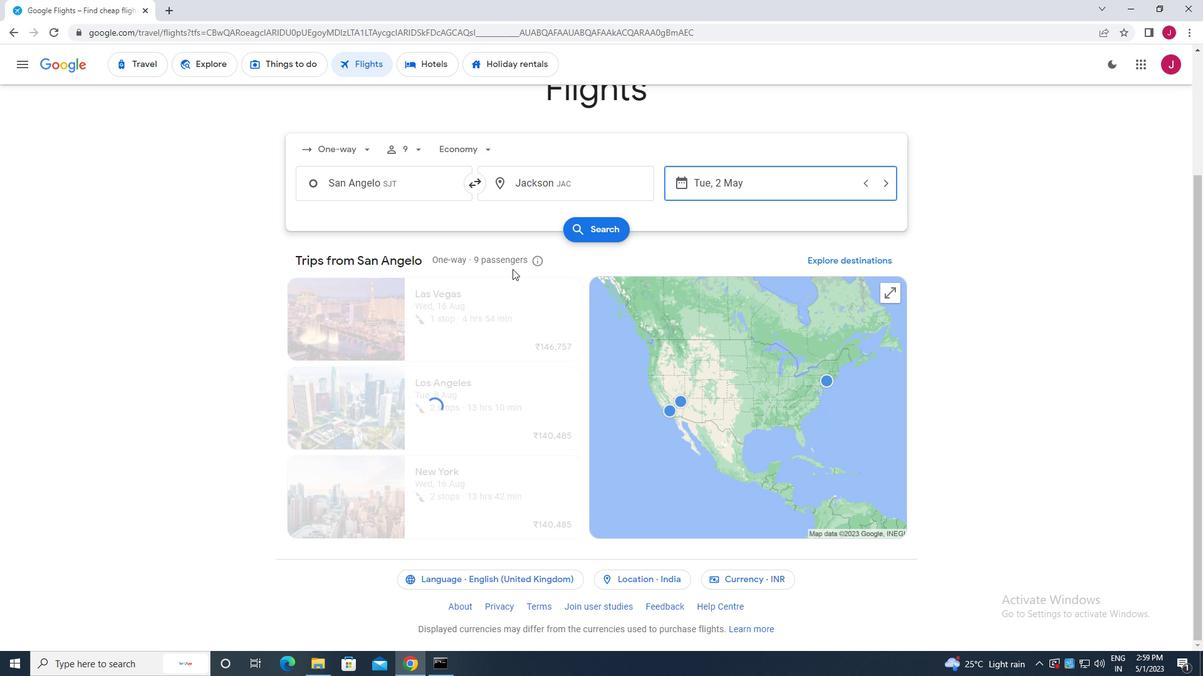 
Action: Mouse pressed left at (597, 231)
Screenshot: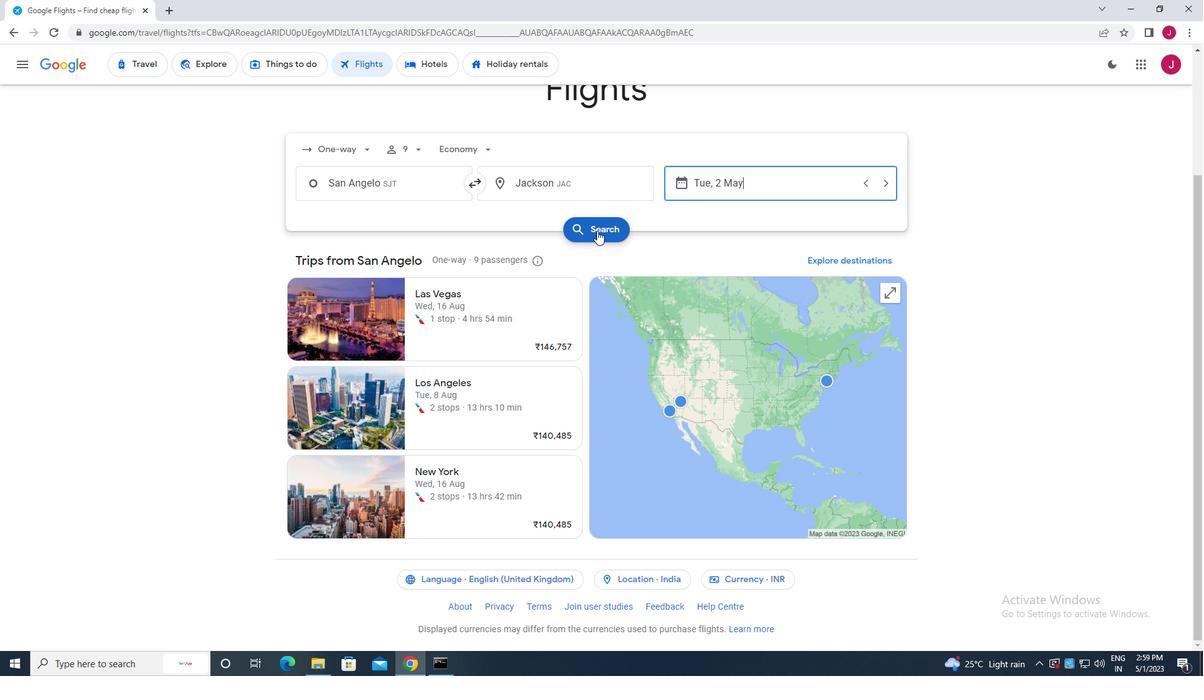 
Action: Mouse moved to (317, 182)
Screenshot: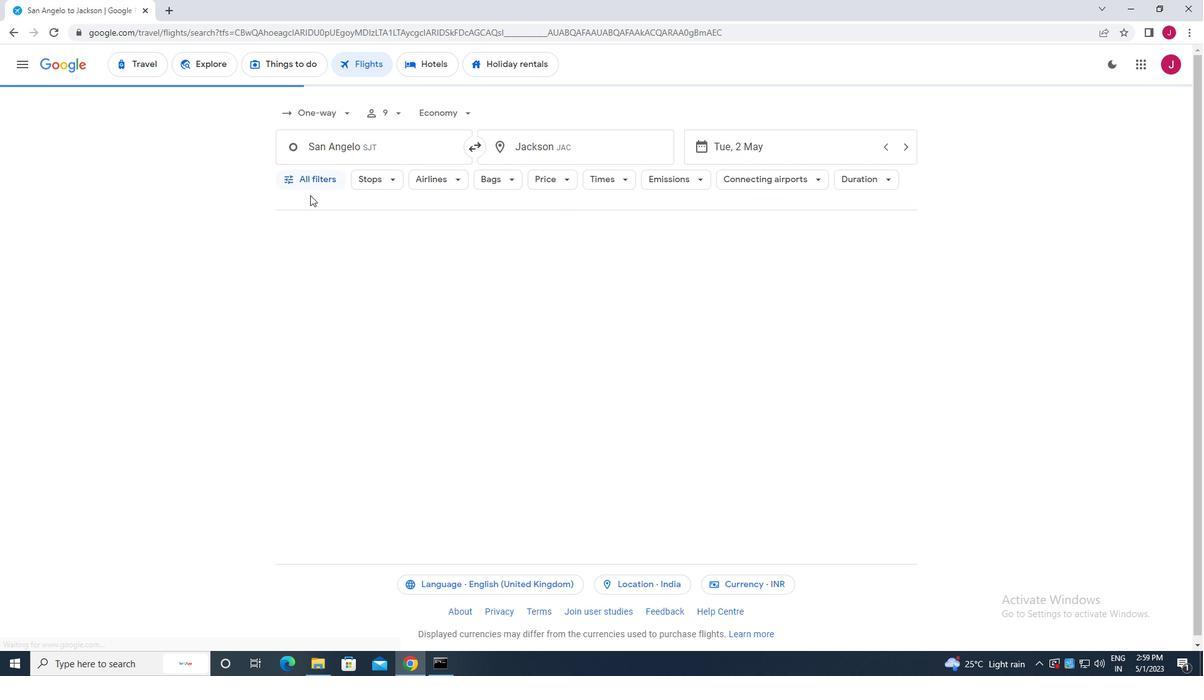 
Action: Mouse pressed left at (317, 182)
Screenshot: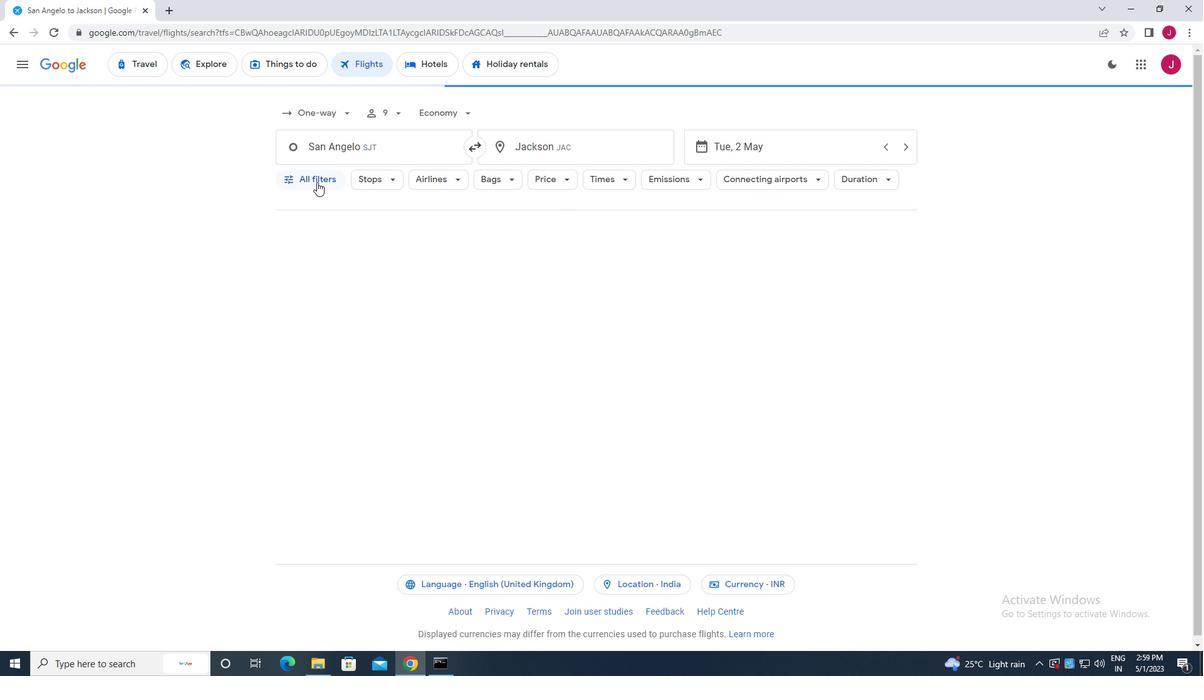 
Action: Mouse moved to (340, 248)
Screenshot: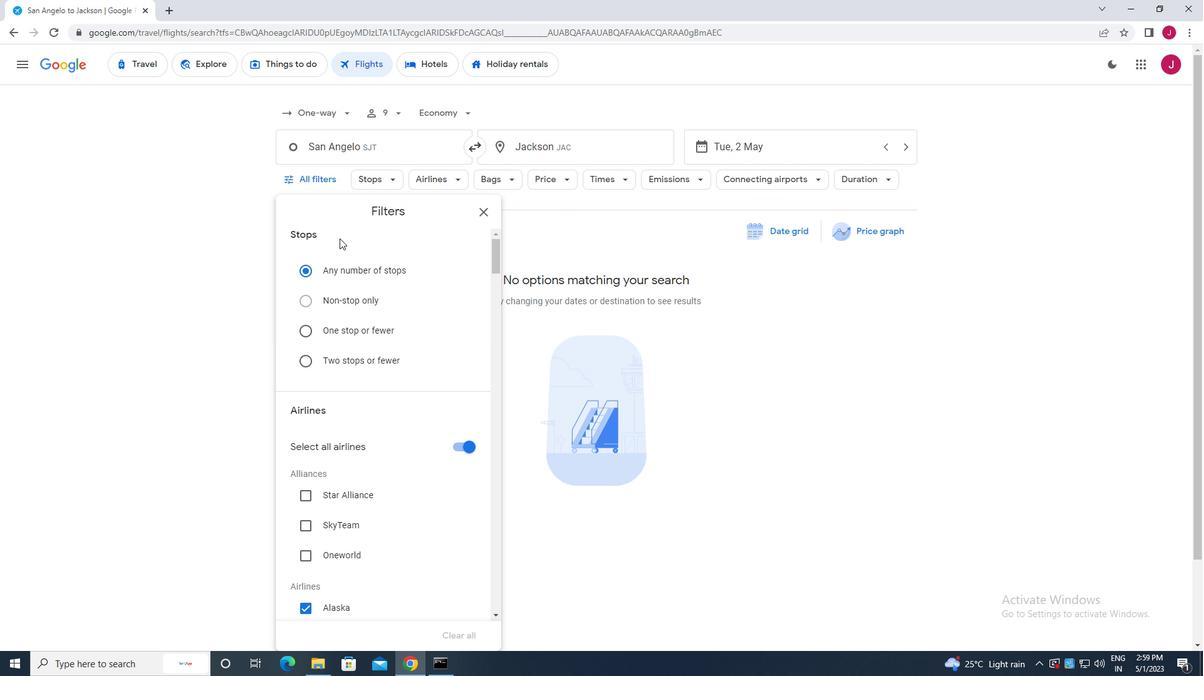 
Action: Mouse scrolled (340, 247) with delta (0, 0)
Screenshot: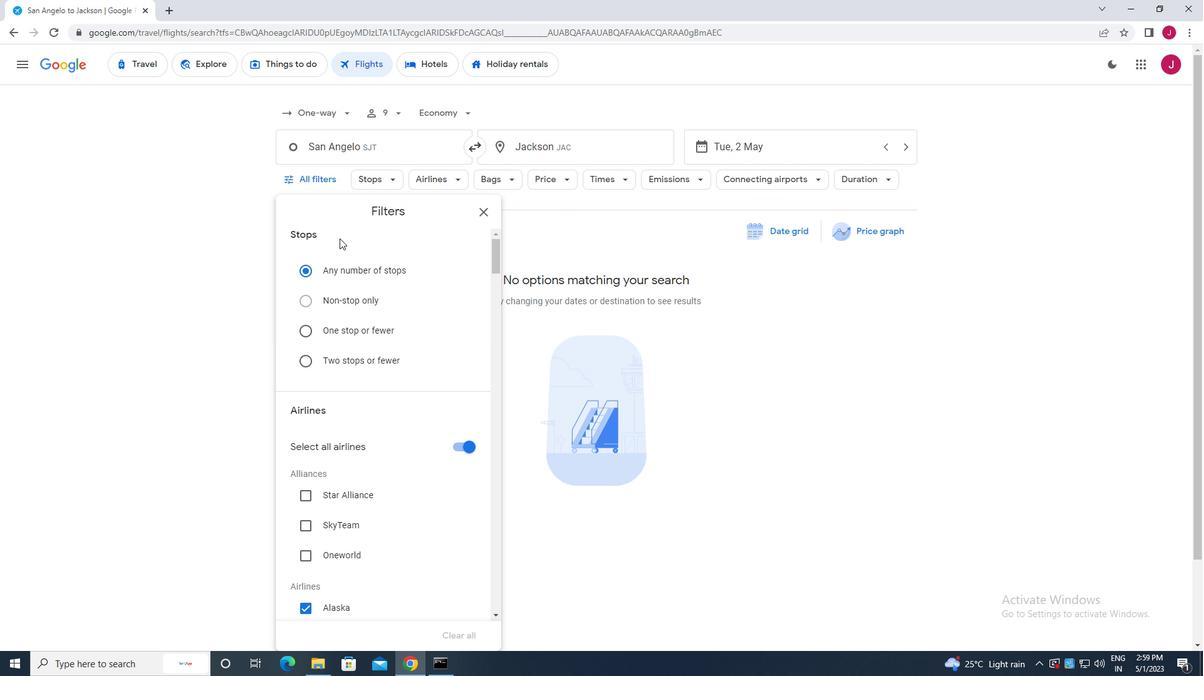 
Action: Mouse moved to (461, 384)
Screenshot: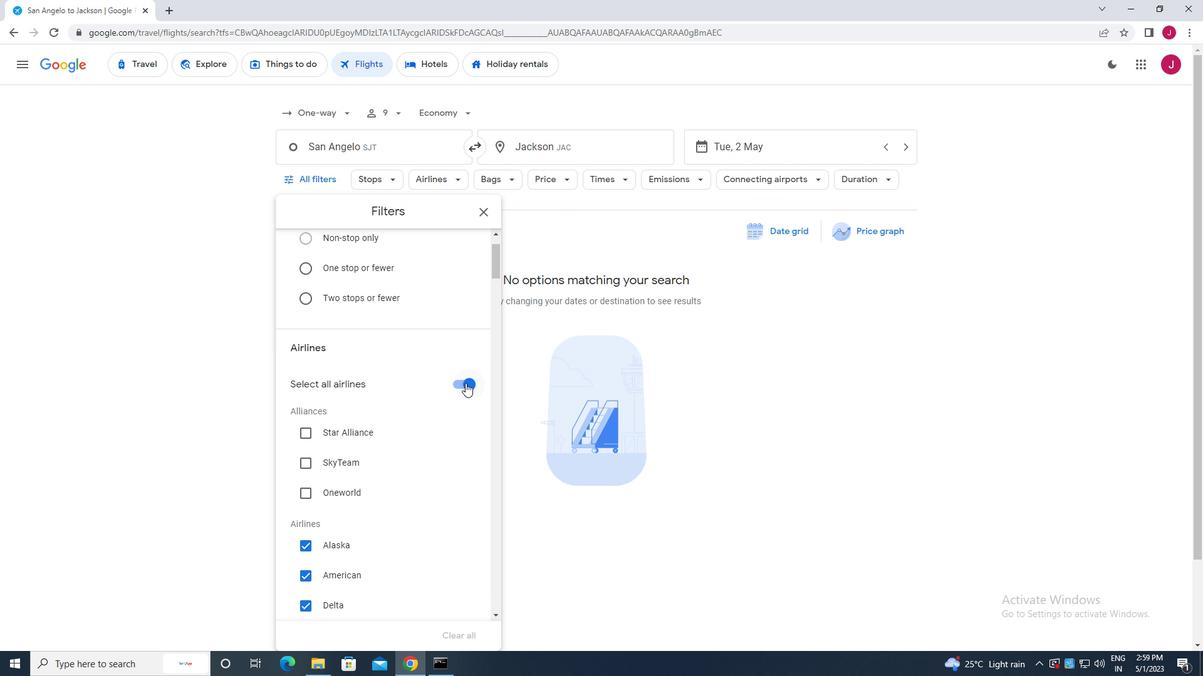 
Action: Mouse pressed left at (461, 384)
Screenshot: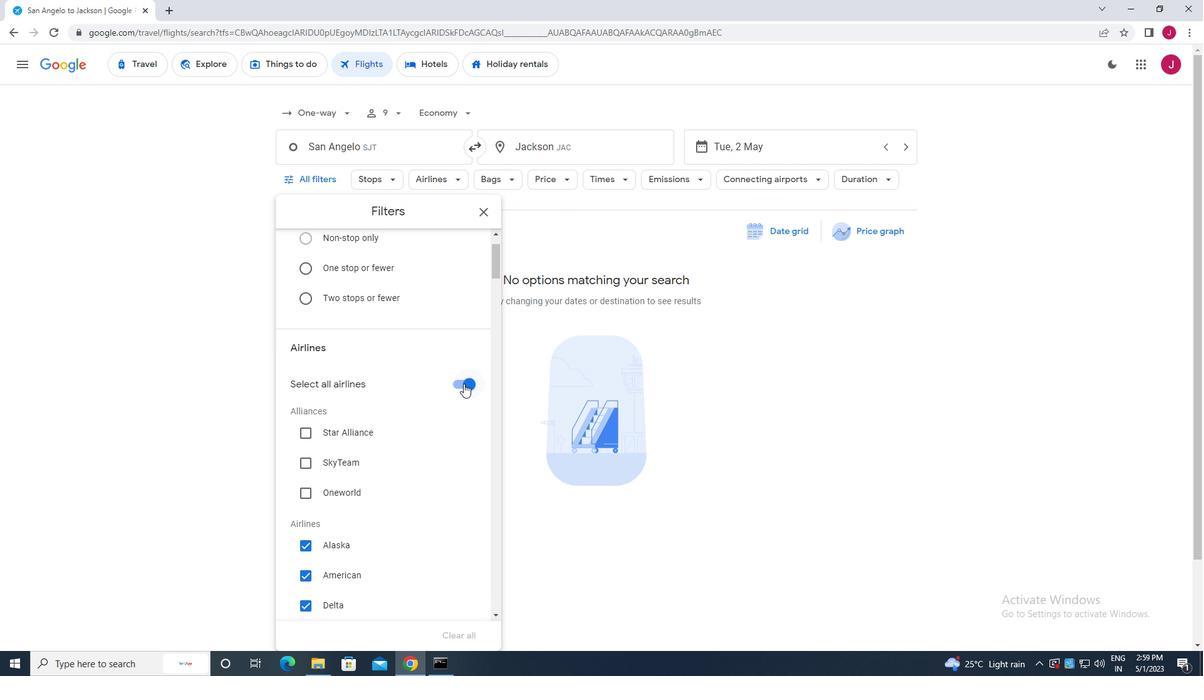 
Action: Mouse moved to (431, 362)
Screenshot: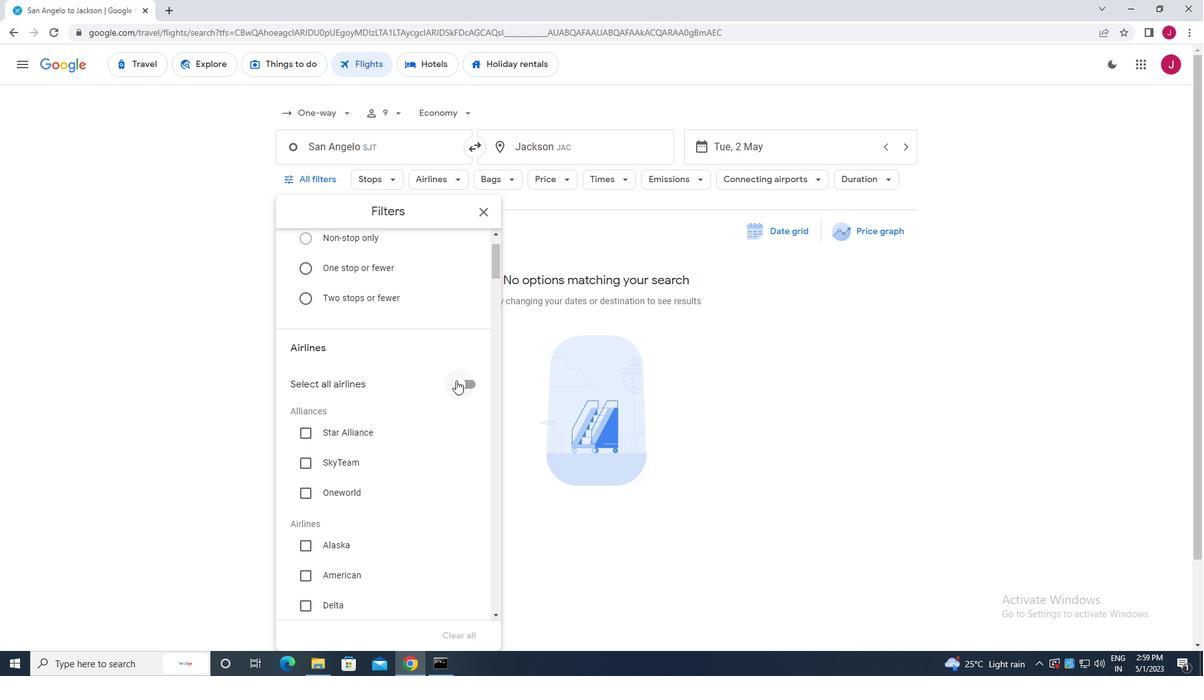 
Action: Mouse scrolled (431, 362) with delta (0, 0)
Screenshot: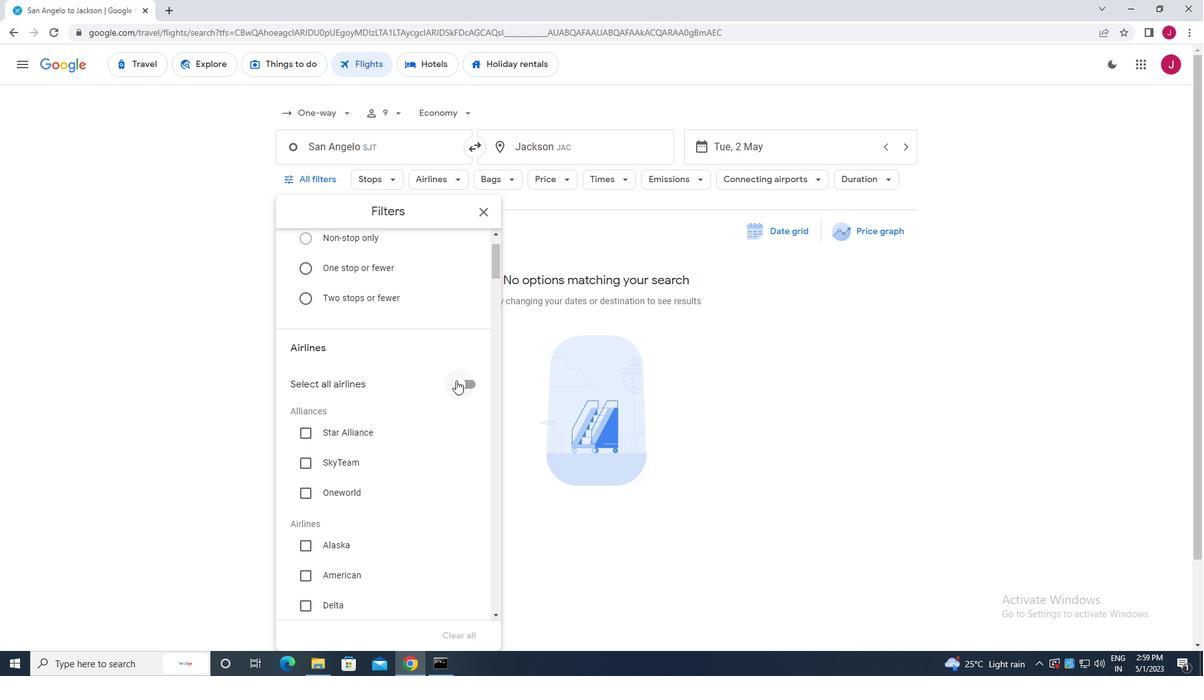 
Action: Mouse scrolled (431, 362) with delta (0, 0)
Screenshot: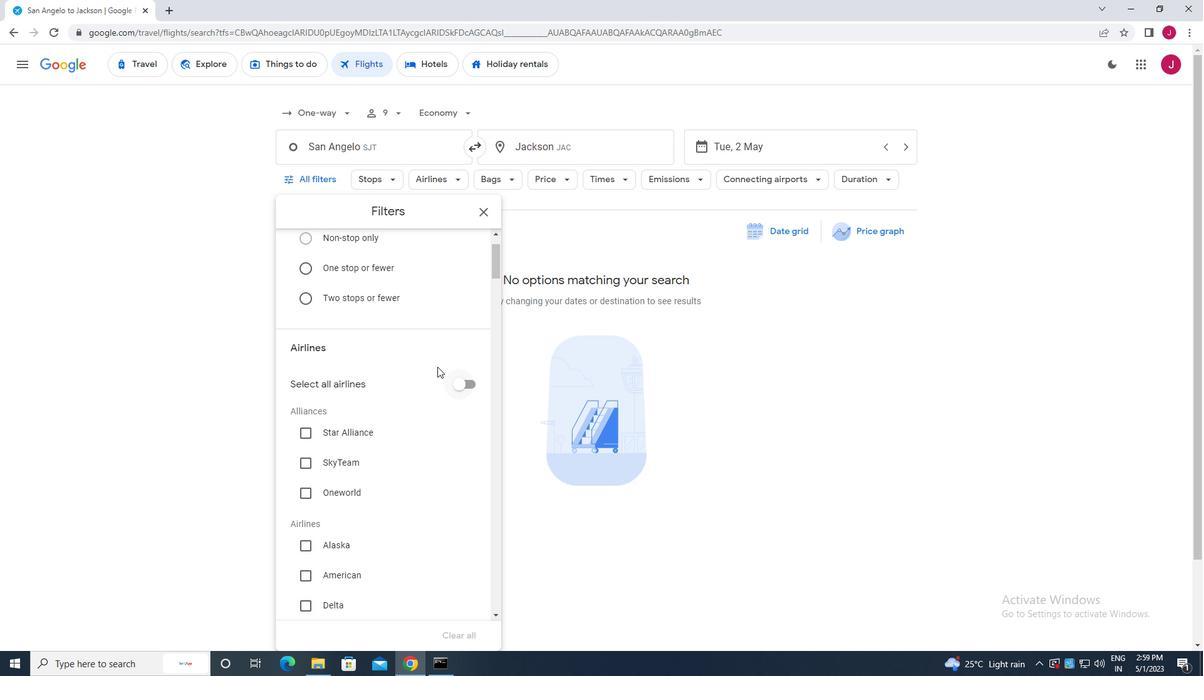 
Action: Mouse scrolled (431, 362) with delta (0, 0)
Screenshot: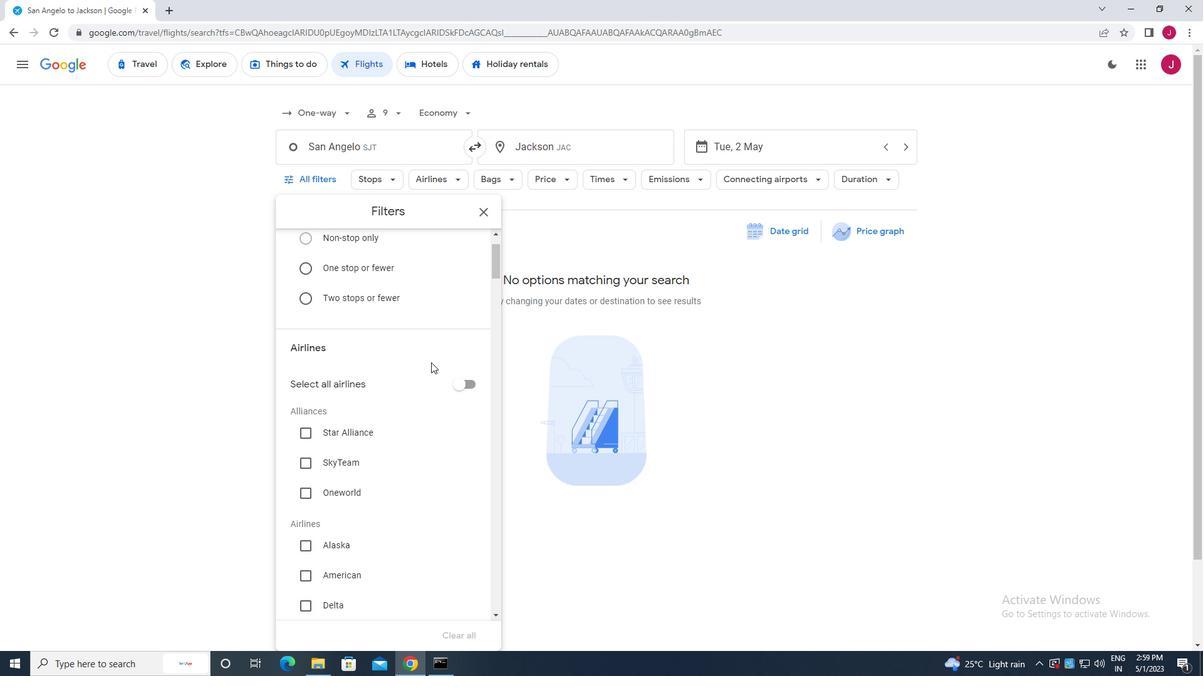 
Action: Mouse moved to (311, 415)
Screenshot: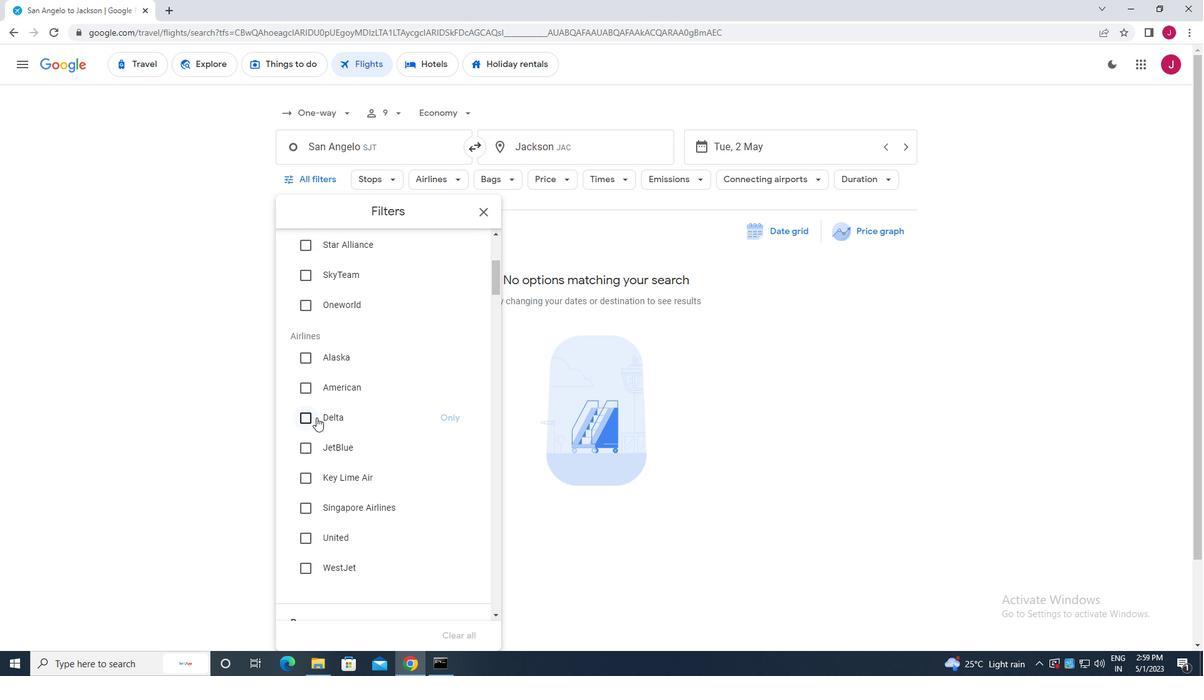 
Action: Mouse pressed left at (311, 415)
Screenshot: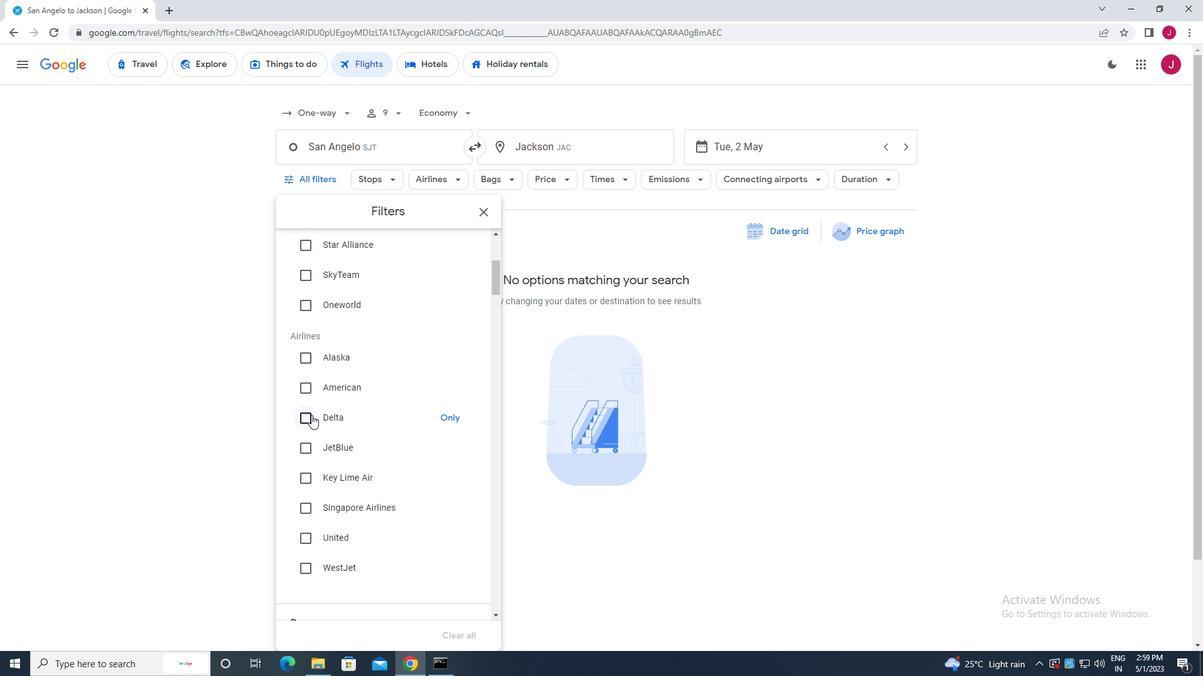 
Action: Mouse moved to (396, 406)
Screenshot: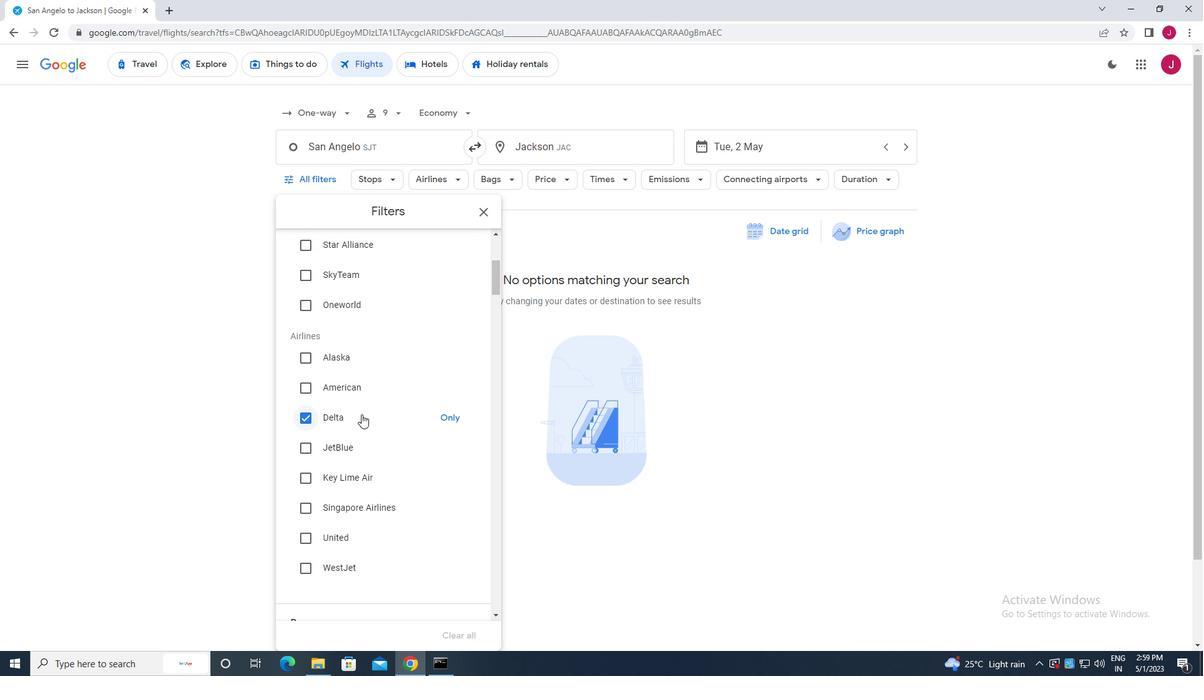 
Action: Mouse scrolled (396, 406) with delta (0, 0)
Screenshot: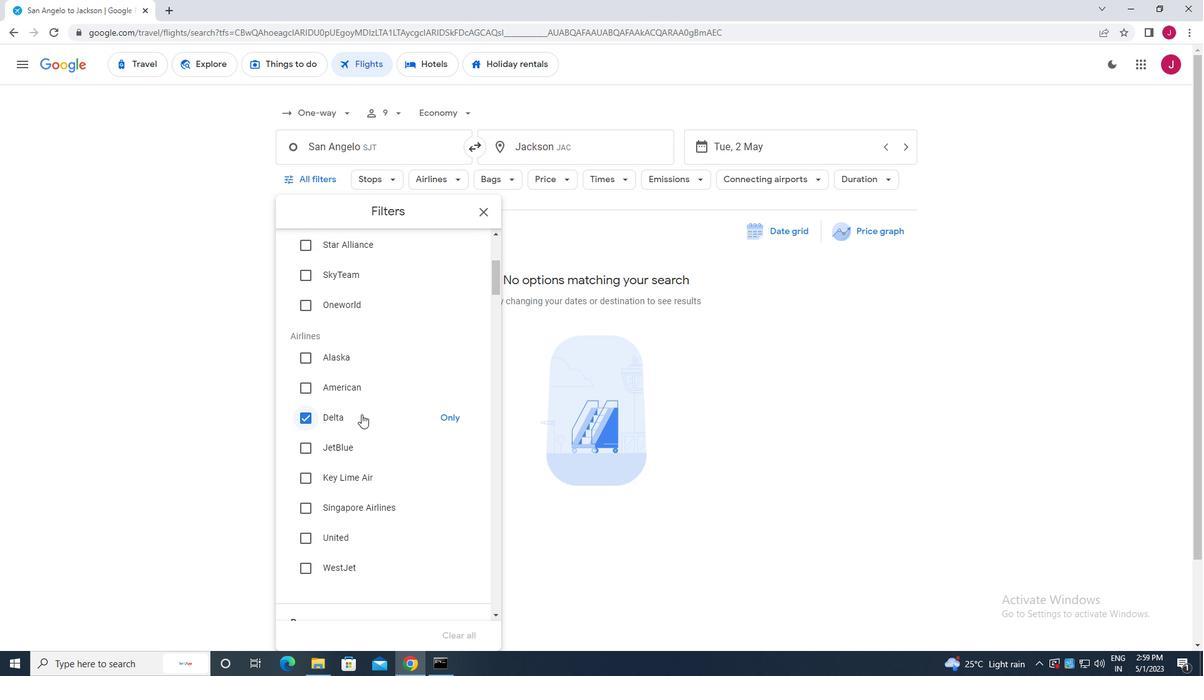 
Action: Mouse scrolled (396, 406) with delta (0, 0)
Screenshot: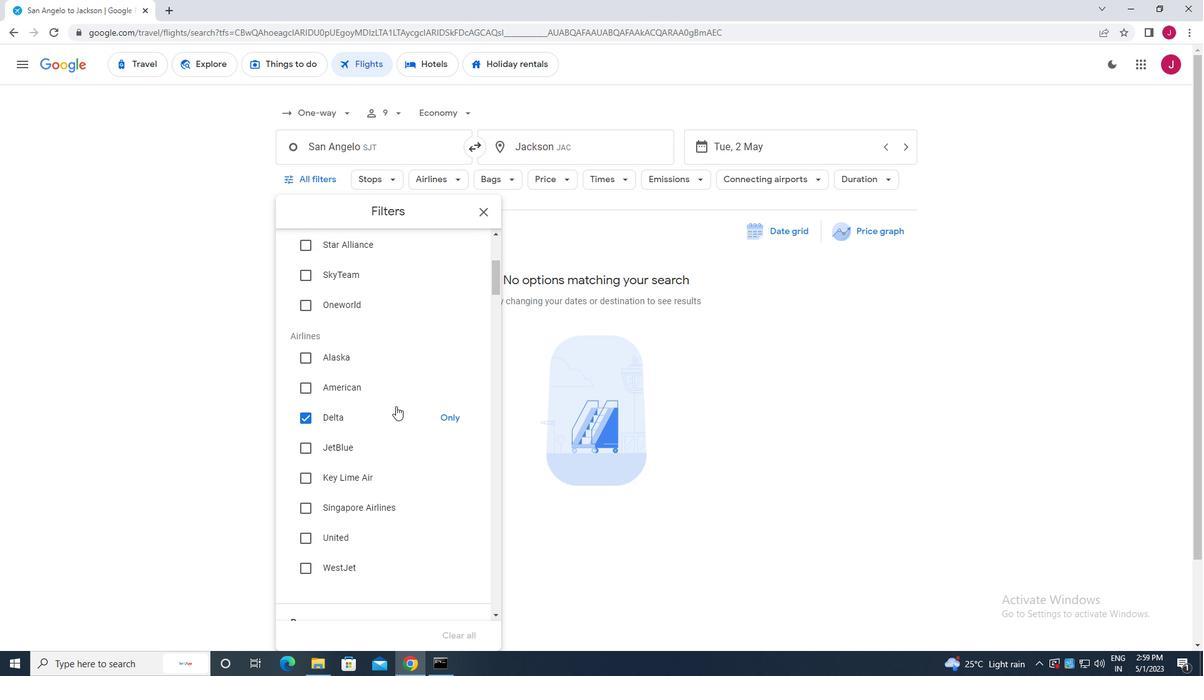 
Action: Mouse scrolled (396, 406) with delta (0, 0)
Screenshot: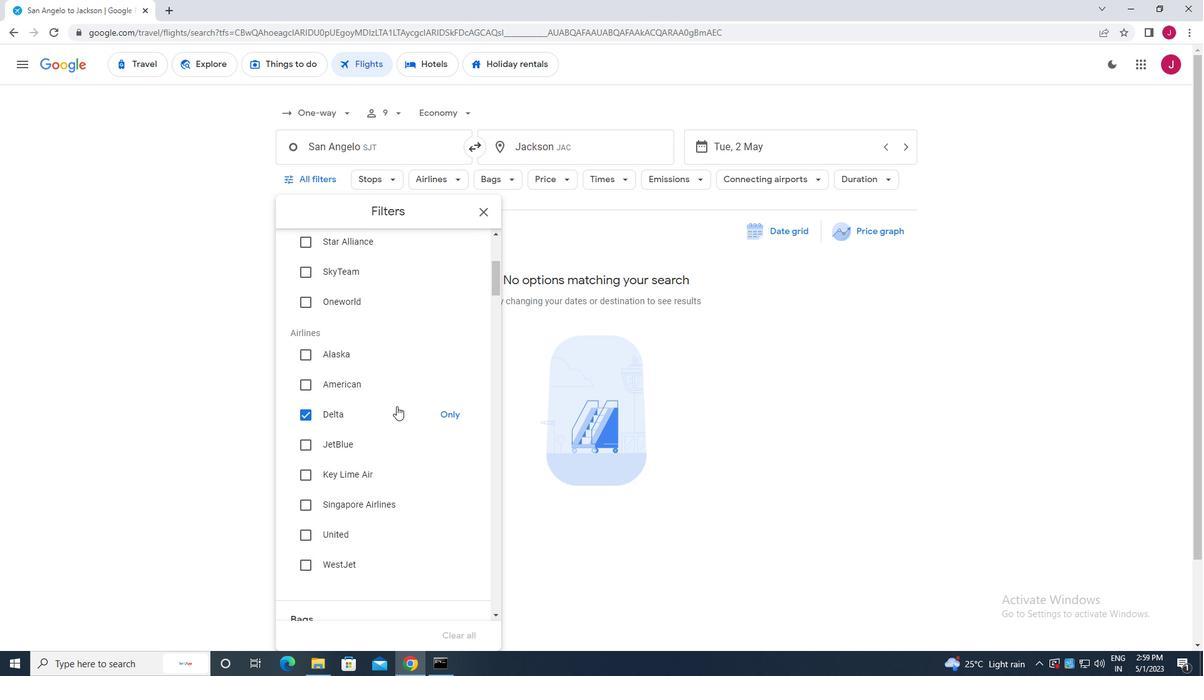 
Action: Mouse moved to (455, 382)
Screenshot: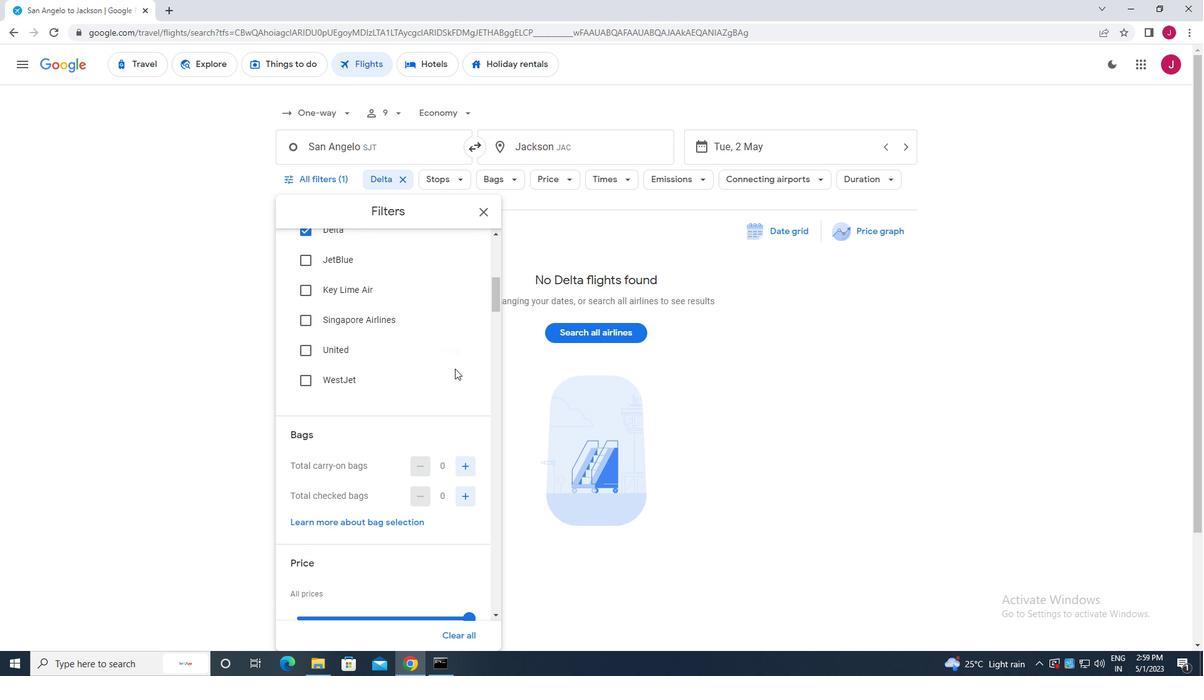 
Action: Mouse scrolled (455, 382) with delta (0, 0)
Screenshot: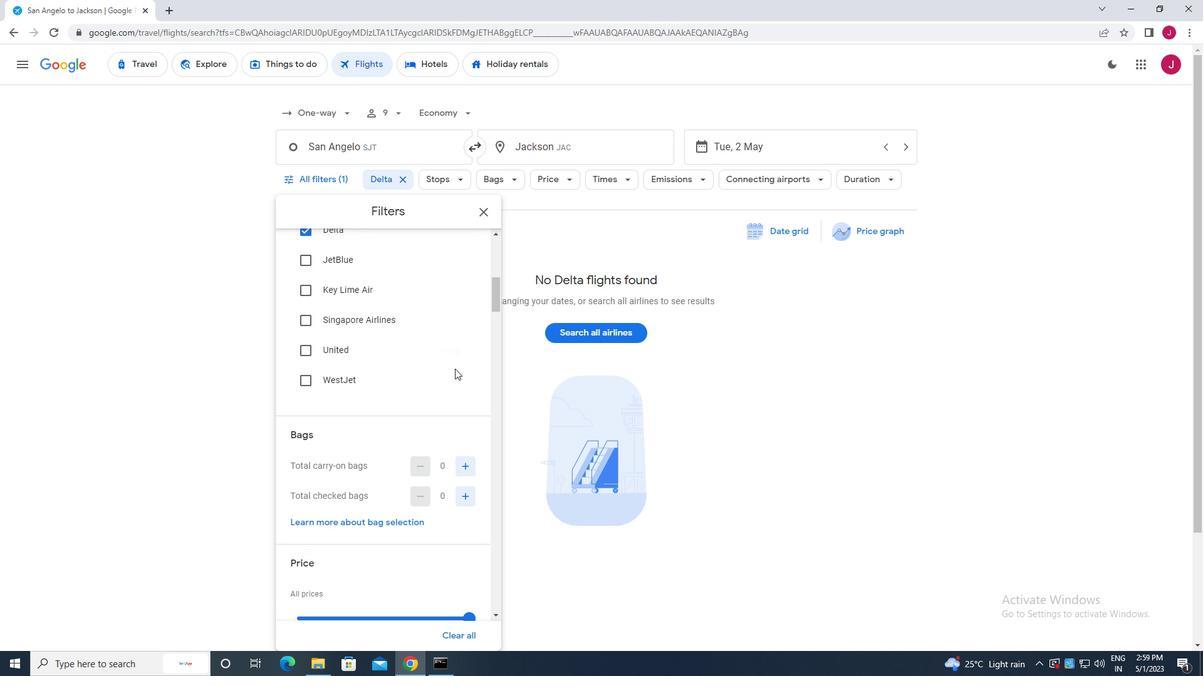 
Action: Mouse scrolled (455, 382) with delta (0, 0)
Screenshot: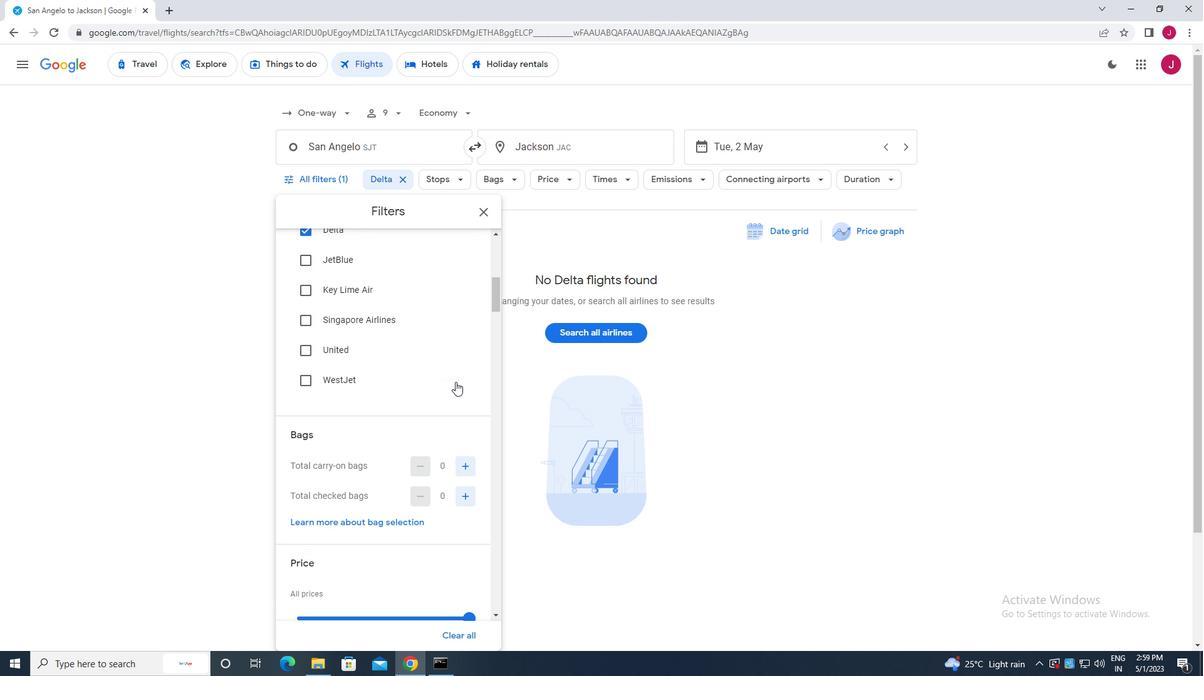 
Action: Mouse moved to (466, 368)
Screenshot: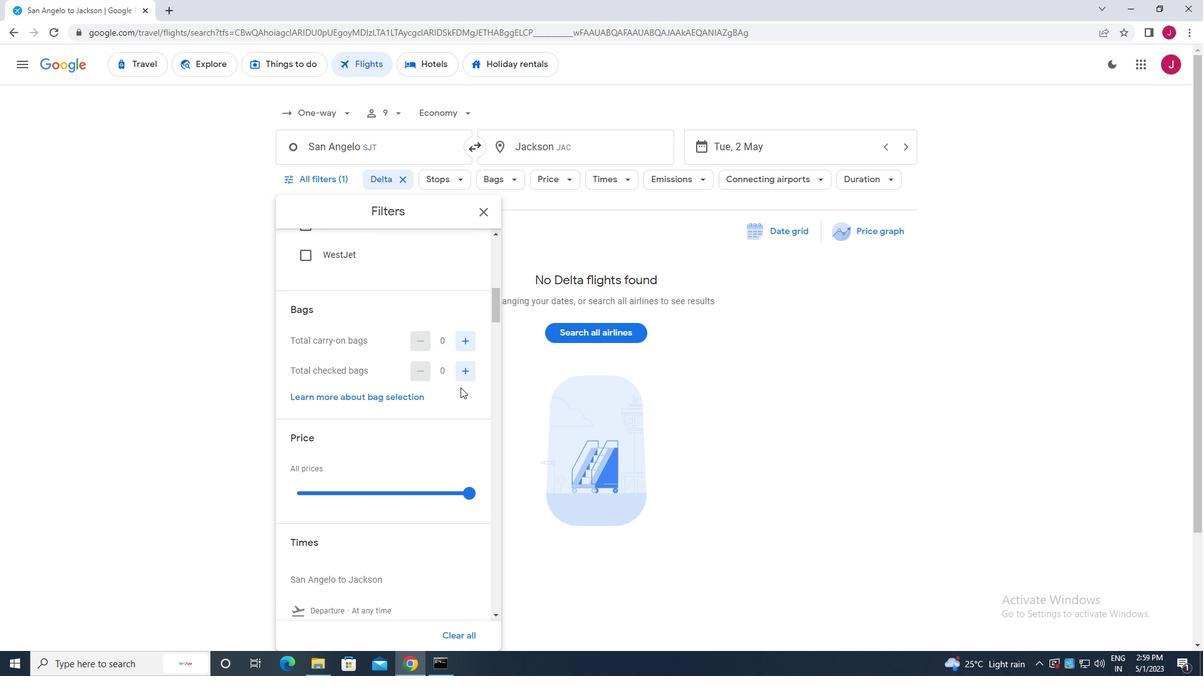 
Action: Mouse pressed left at (466, 368)
Screenshot: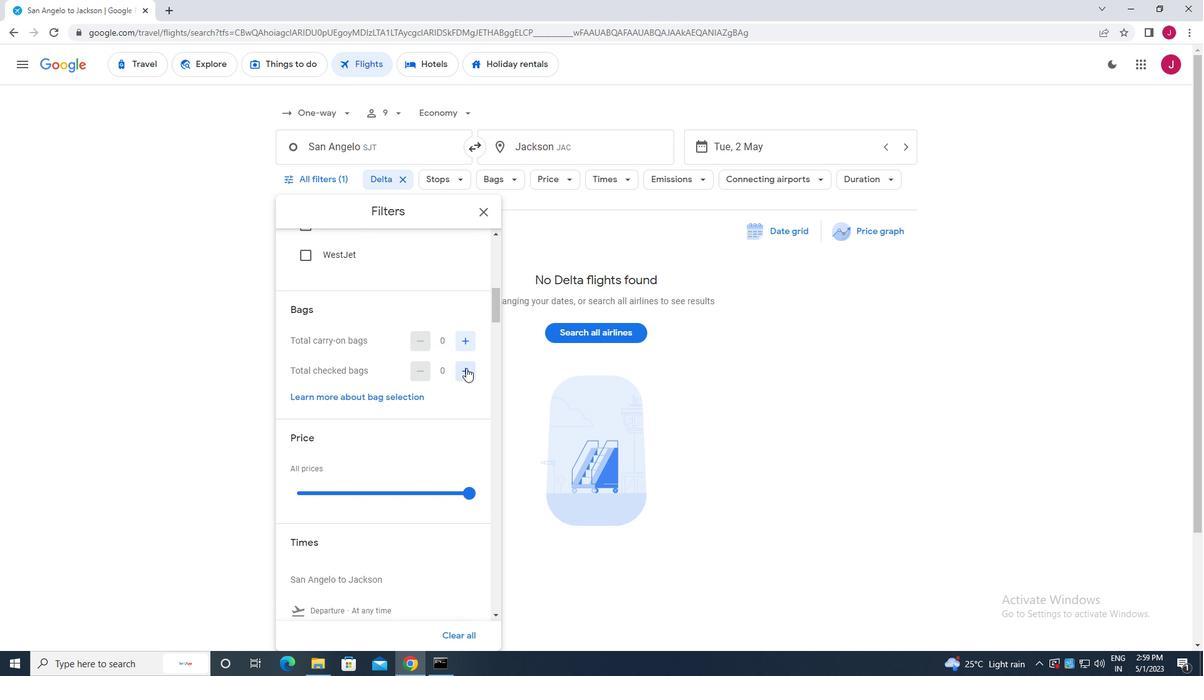 
Action: Mouse pressed left at (466, 368)
Screenshot: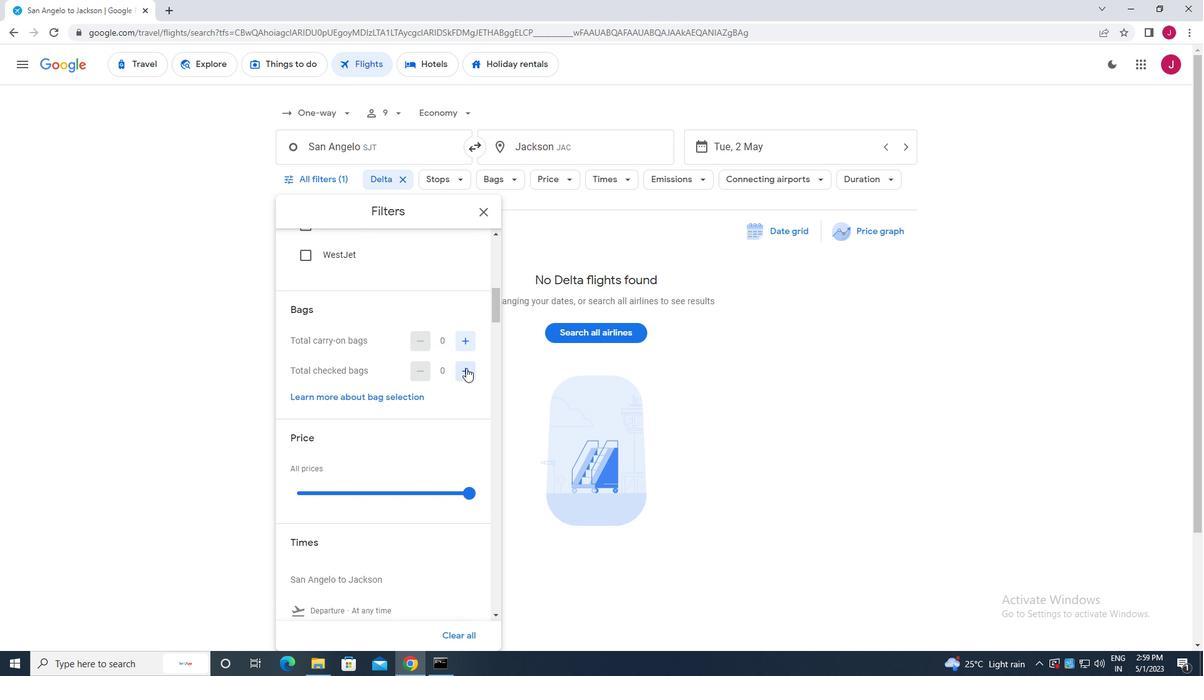 
Action: Mouse moved to (471, 493)
Screenshot: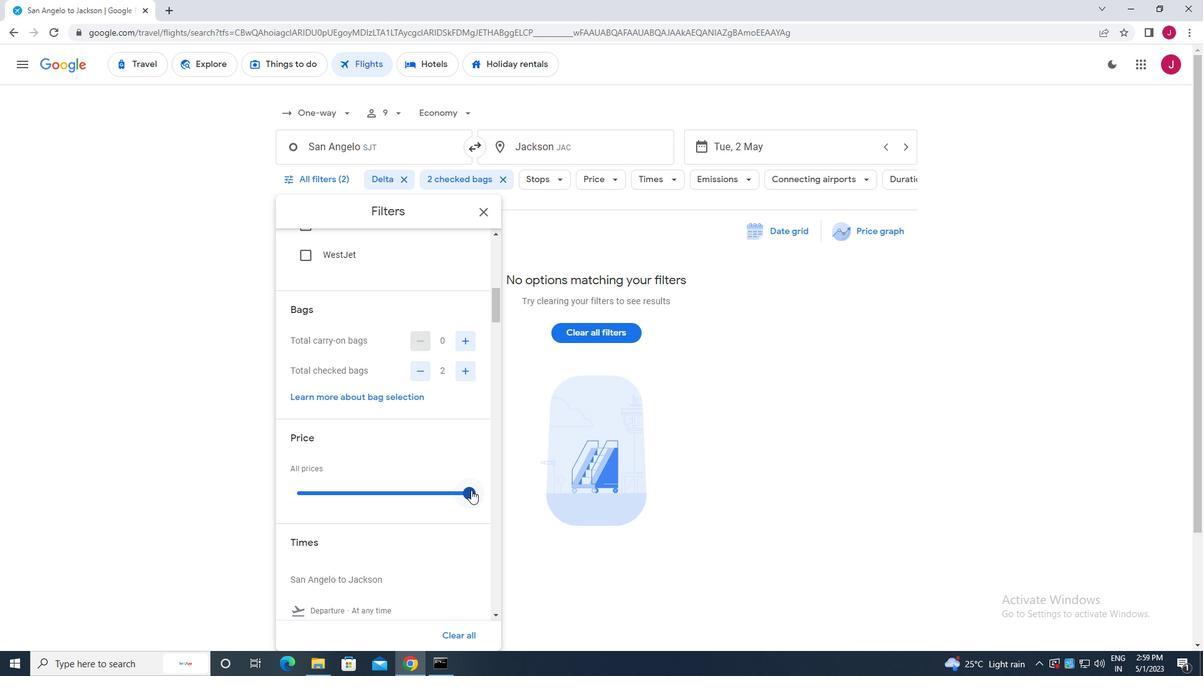 
Action: Mouse pressed left at (471, 493)
Screenshot: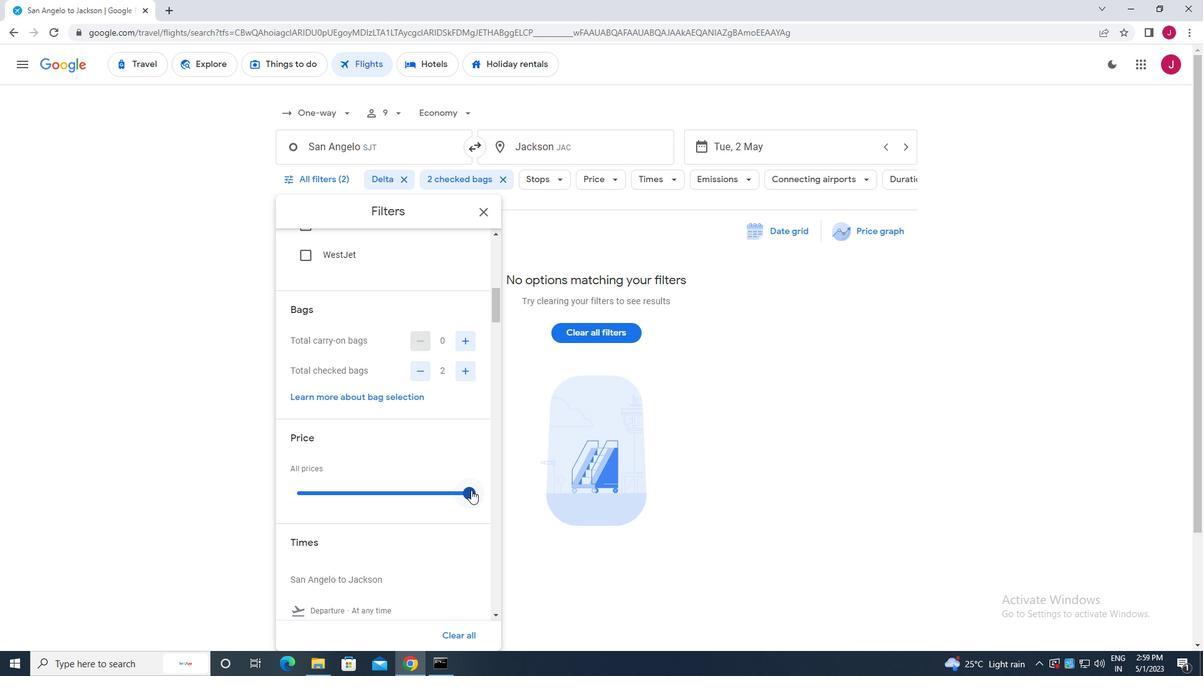 
Action: Mouse moved to (467, 469)
Screenshot: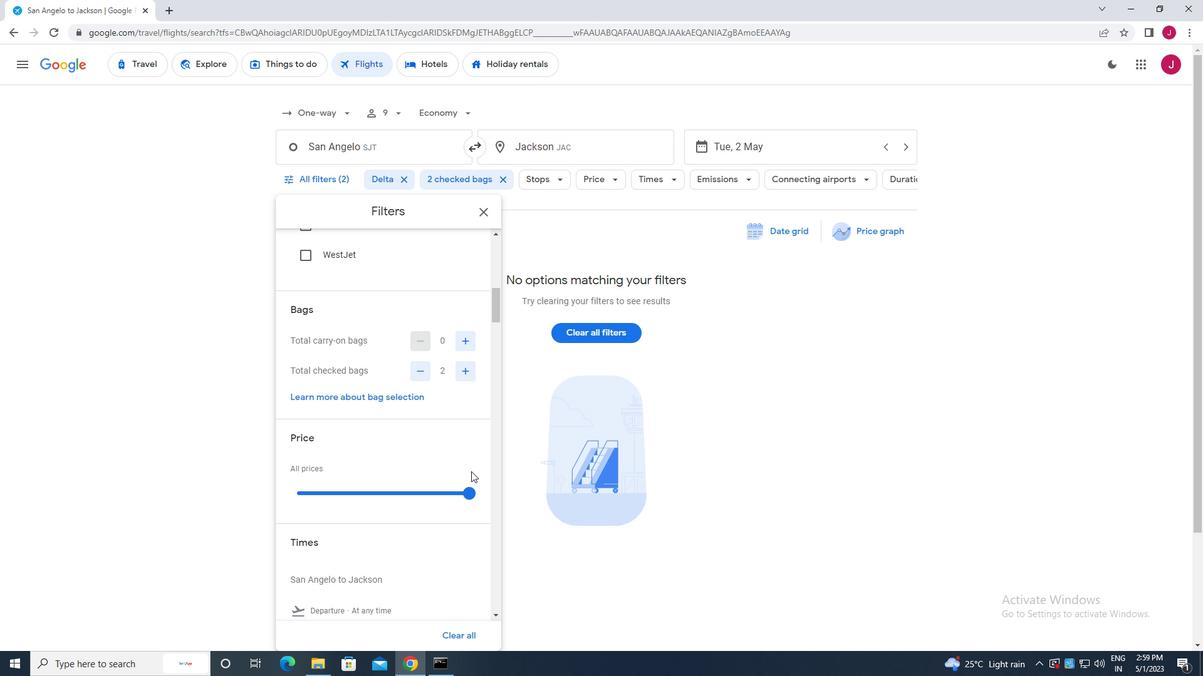 
Action: Mouse scrolled (467, 468) with delta (0, 0)
Screenshot: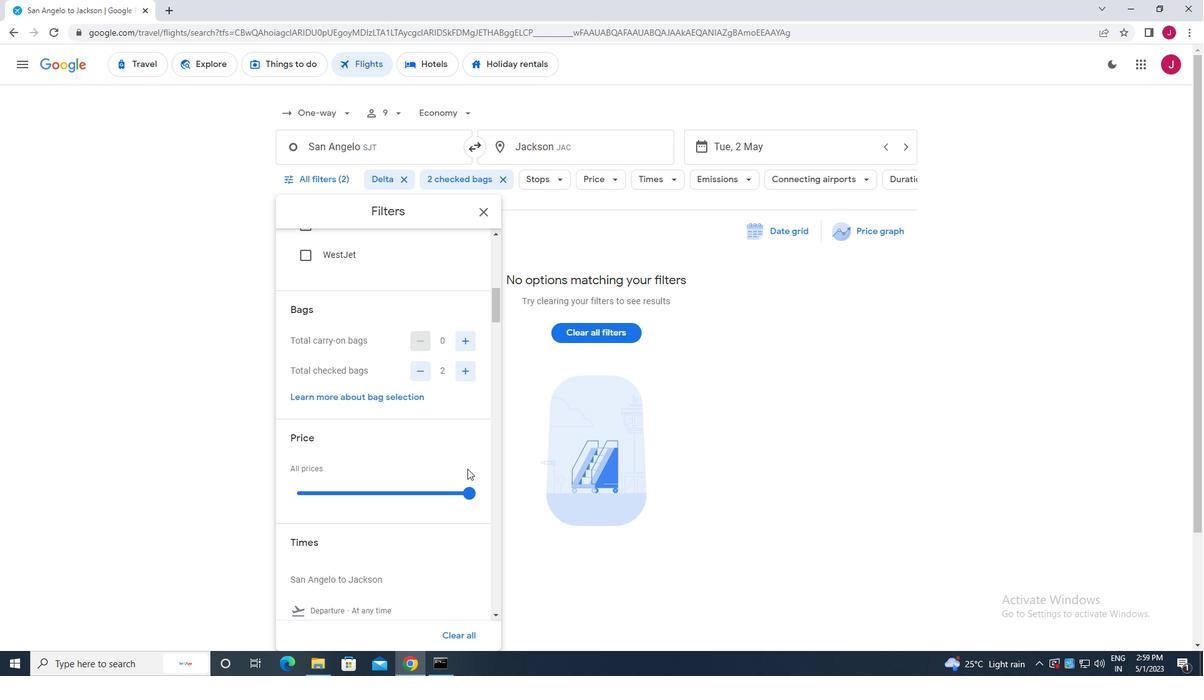 
Action: Mouse scrolled (467, 468) with delta (0, 0)
Screenshot: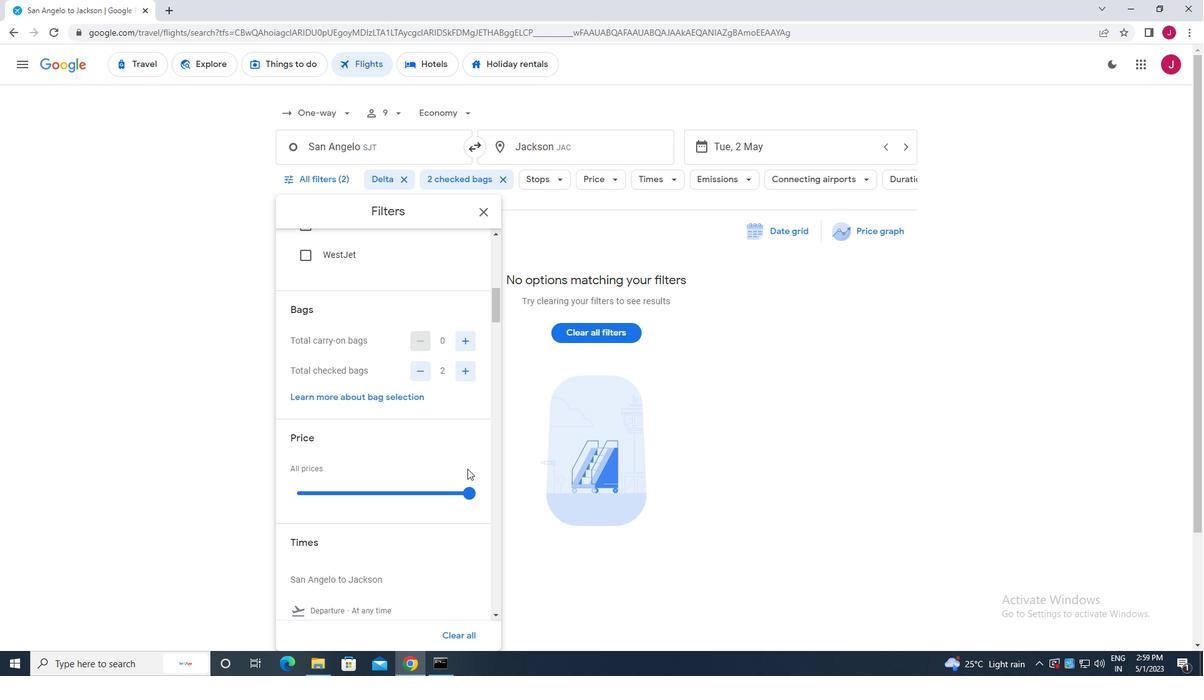 
Action: Mouse moved to (294, 511)
Screenshot: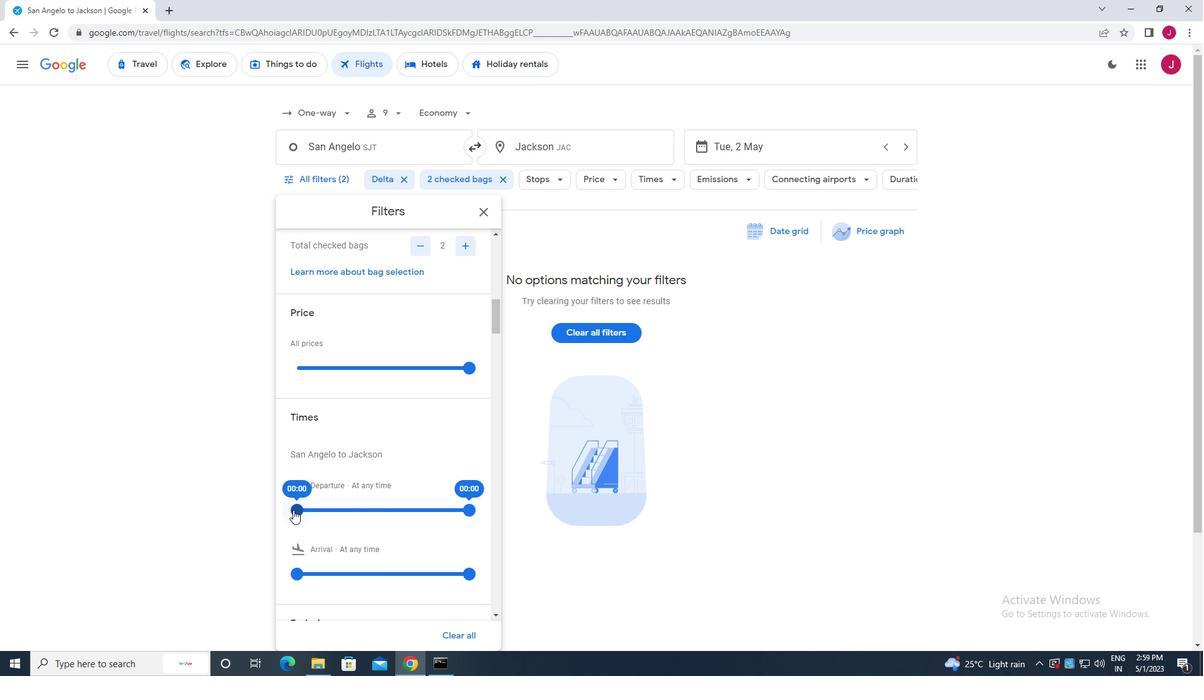 
Action: Mouse pressed left at (294, 511)
Screenshot: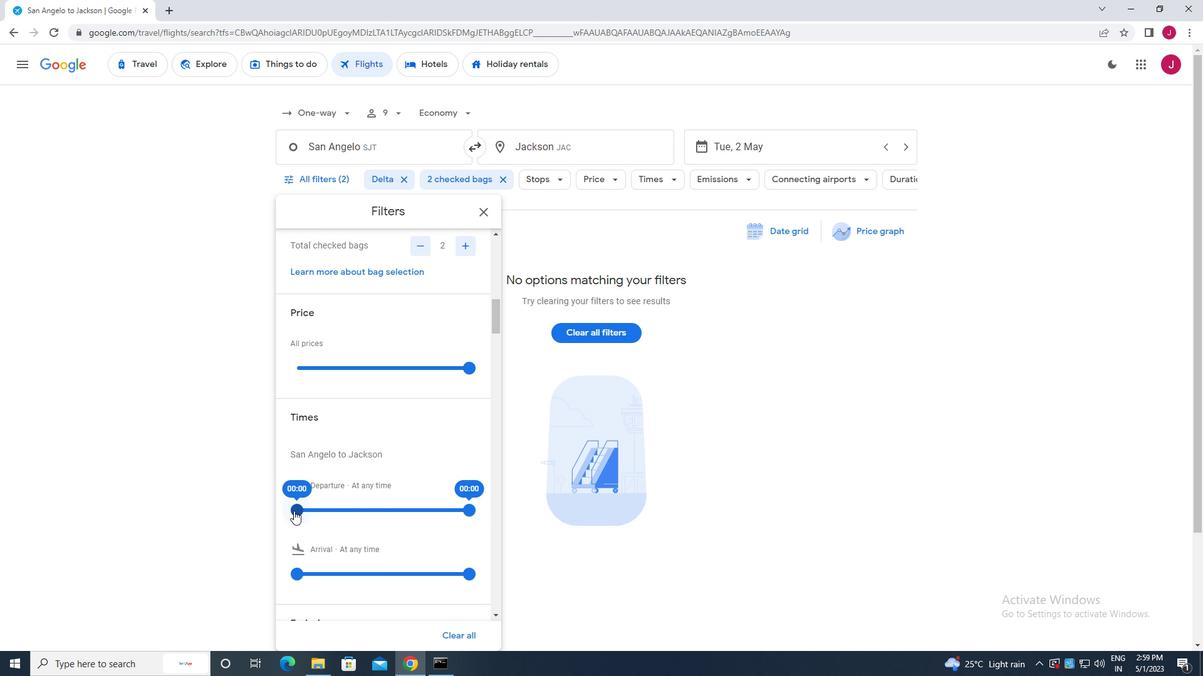 
Action: Mouse moved to (466, 509)
Screenshot: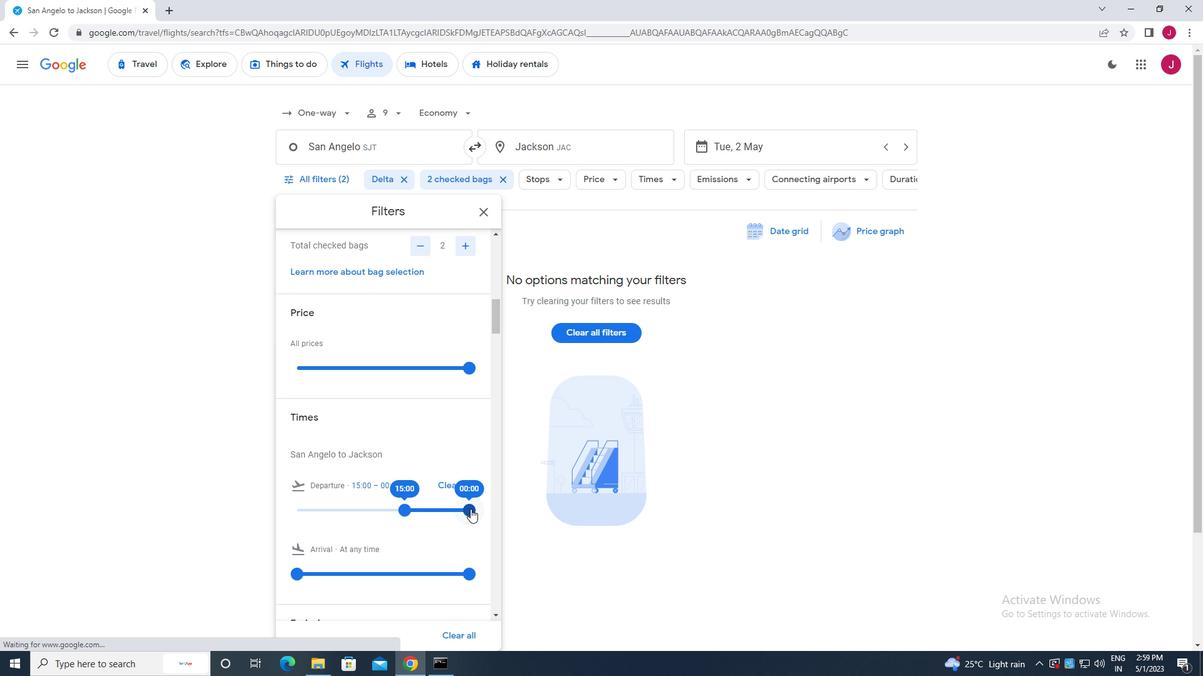 
Action: Mouse pressed left at (466, 509)
Screenshot: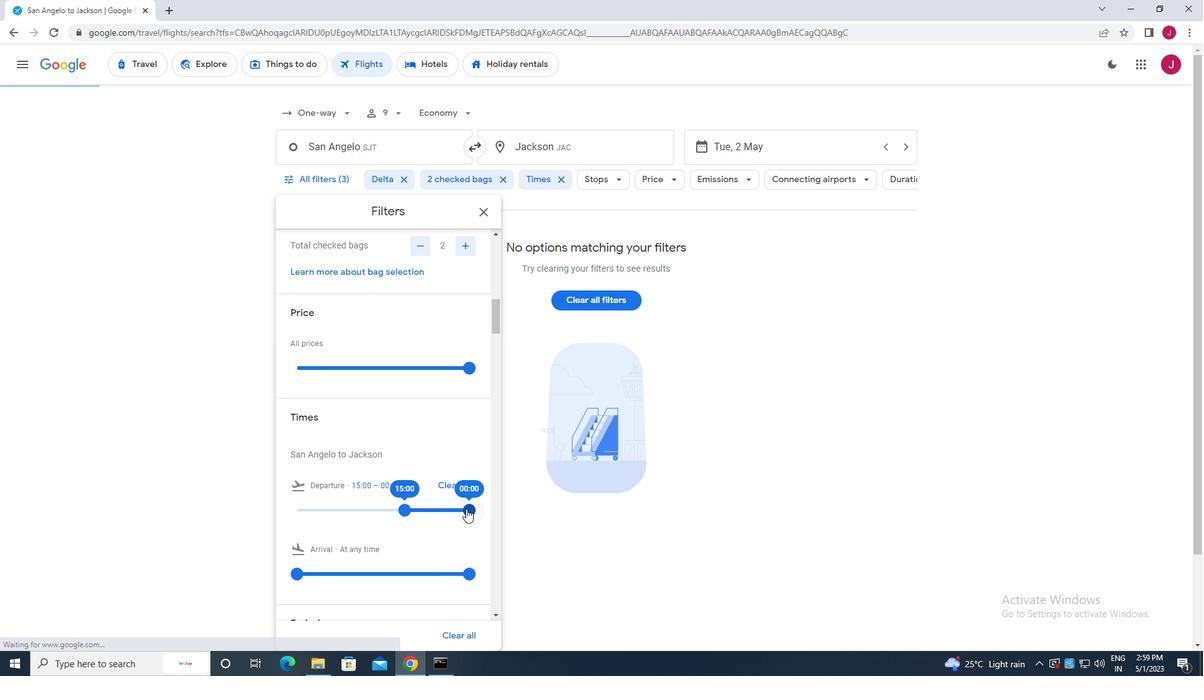 
Action: Mouse moved to (483, 209)
Screenshot: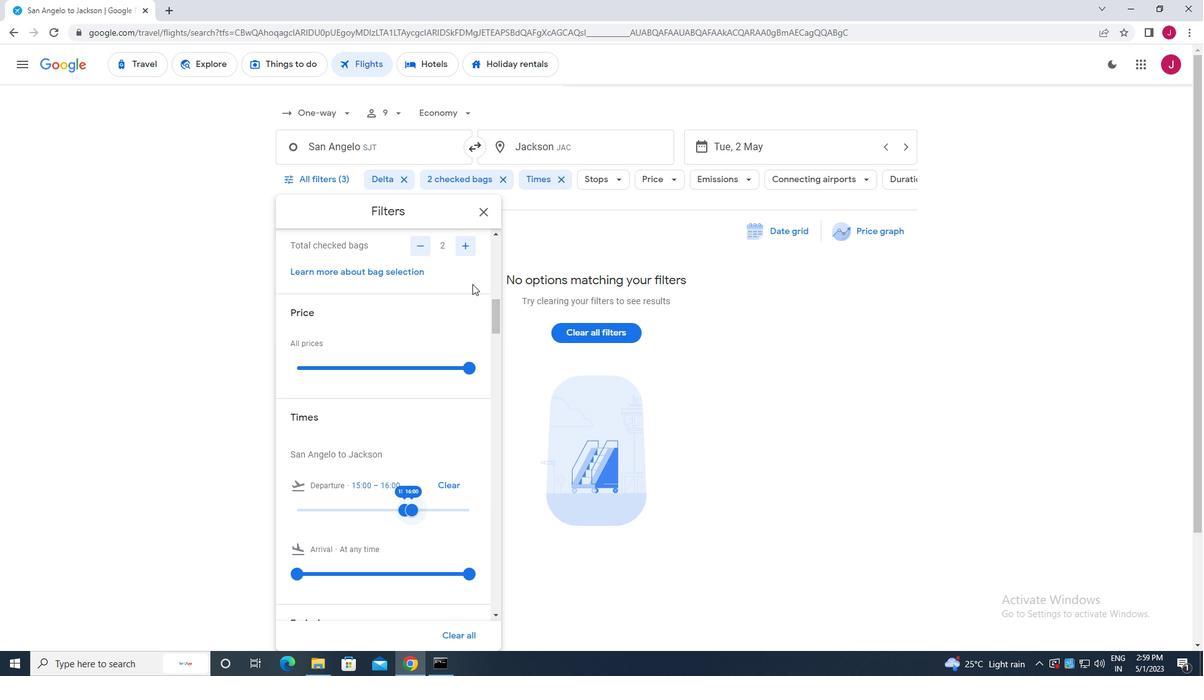 
Action: Mouse pressed left at (483, 209)
Screenshot: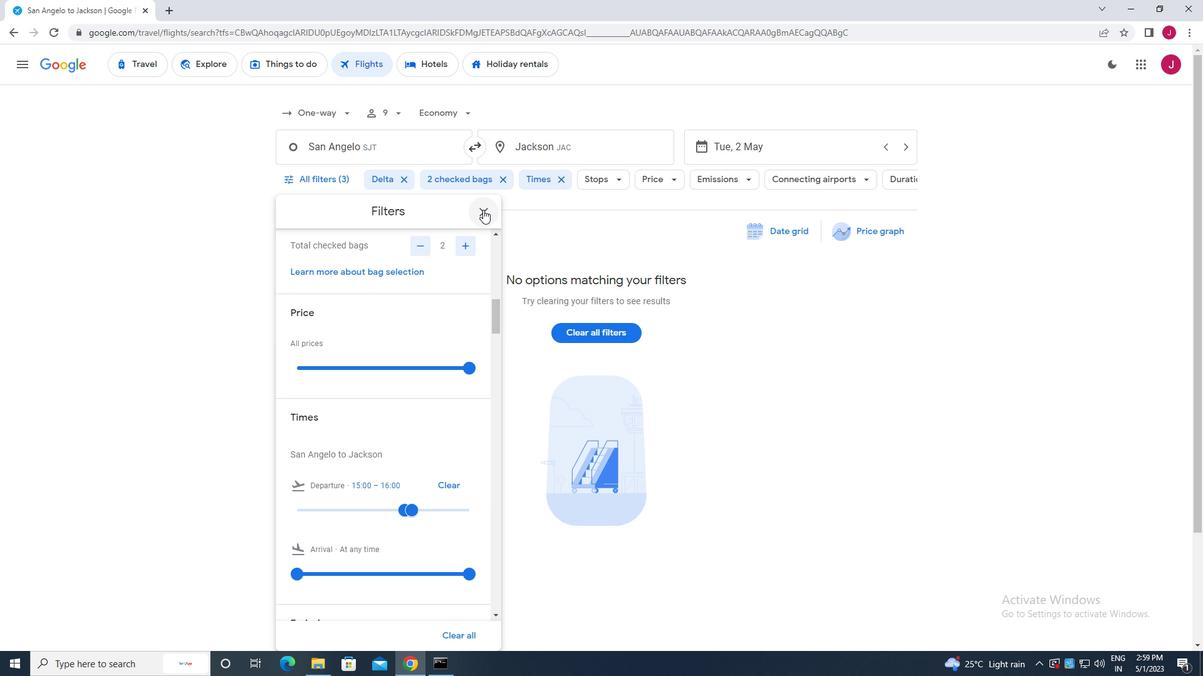 
Action: Mouse moved to (483, 209)
Screenshot: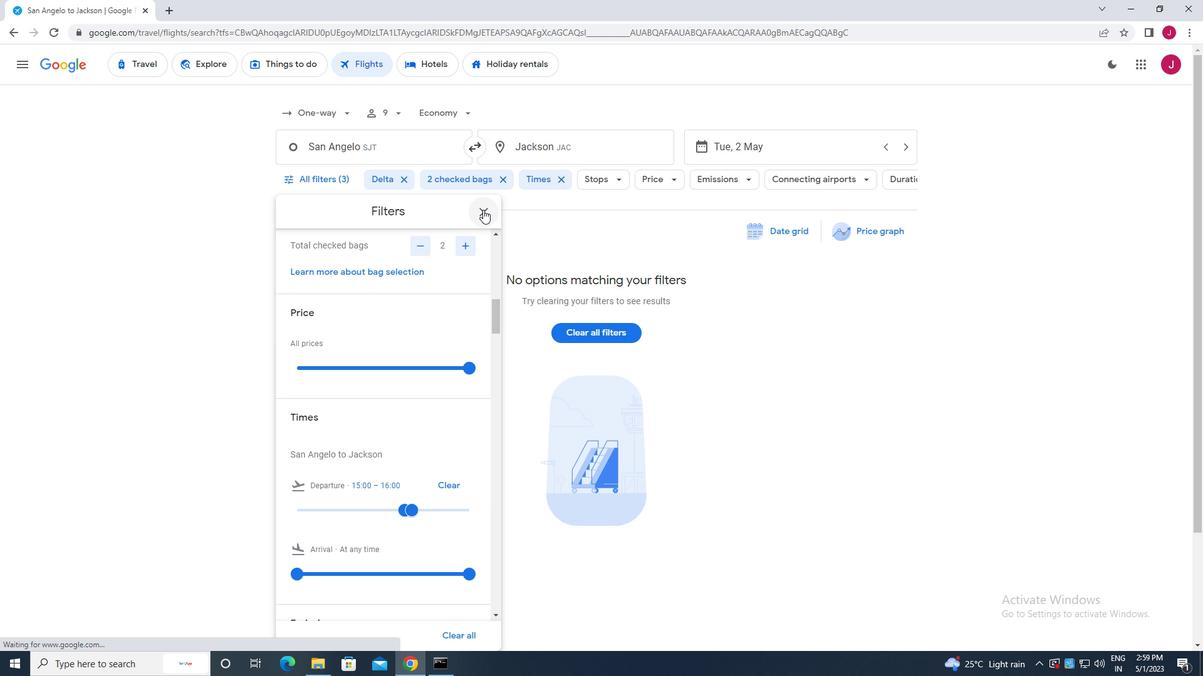 
